 Task: Find connections with filter location Ezhou with filter topic #Socialmediawith filter profile language Potuguese with filter current company Climate Policy Initiative with filter school BV Raju Institute of Technology (BVRIT) with filter industry Technical and Vocational Training with filter service category Financial Planning with filter keywords title Hair Stylist
Action: Mouse moved to (540, 54)
Screenshot: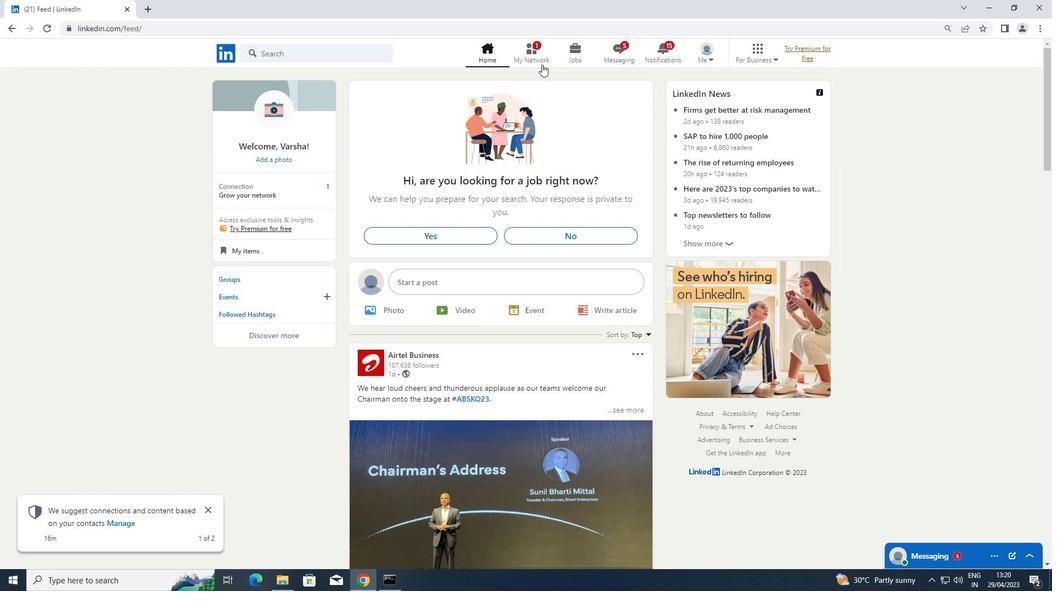 
Action: Mouse pressed left at (540, 54)
Screenshot: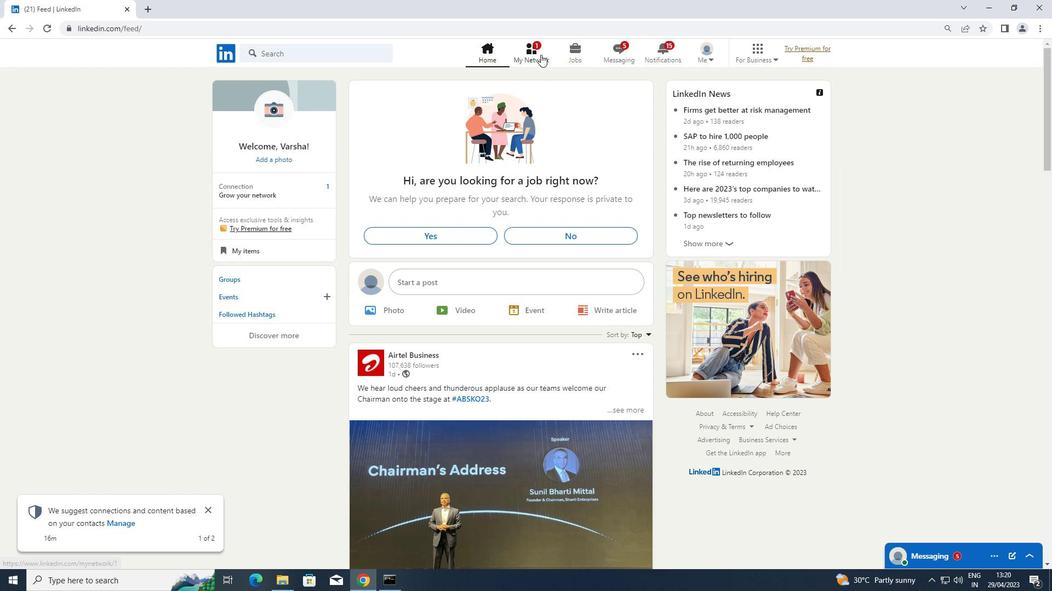 
Action: Mouse moved to (258, 106)
Screenshot: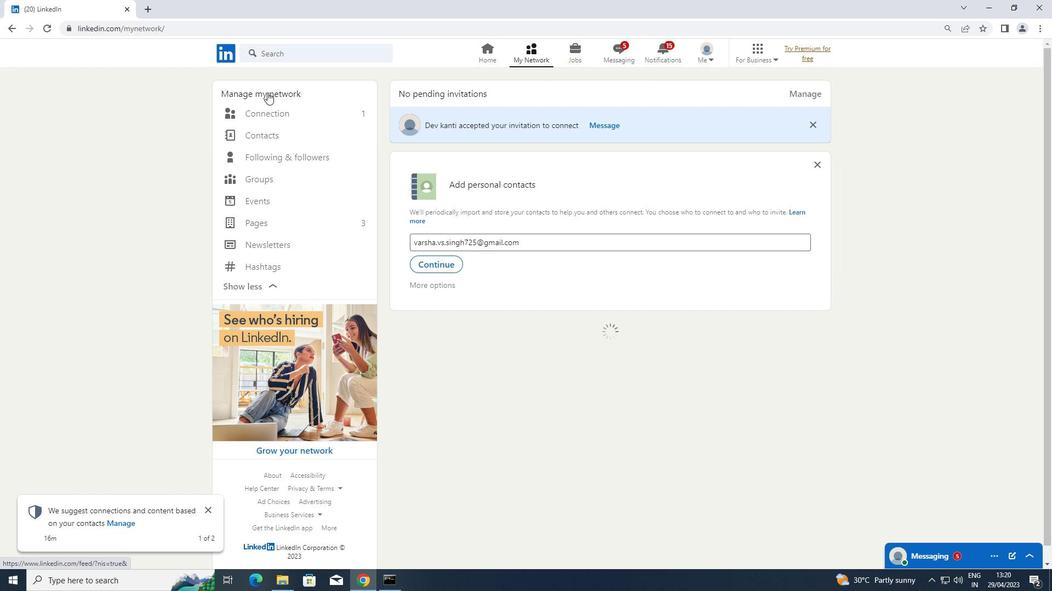 
Action: Mouse pressed left at (258, 106)
Screenshot: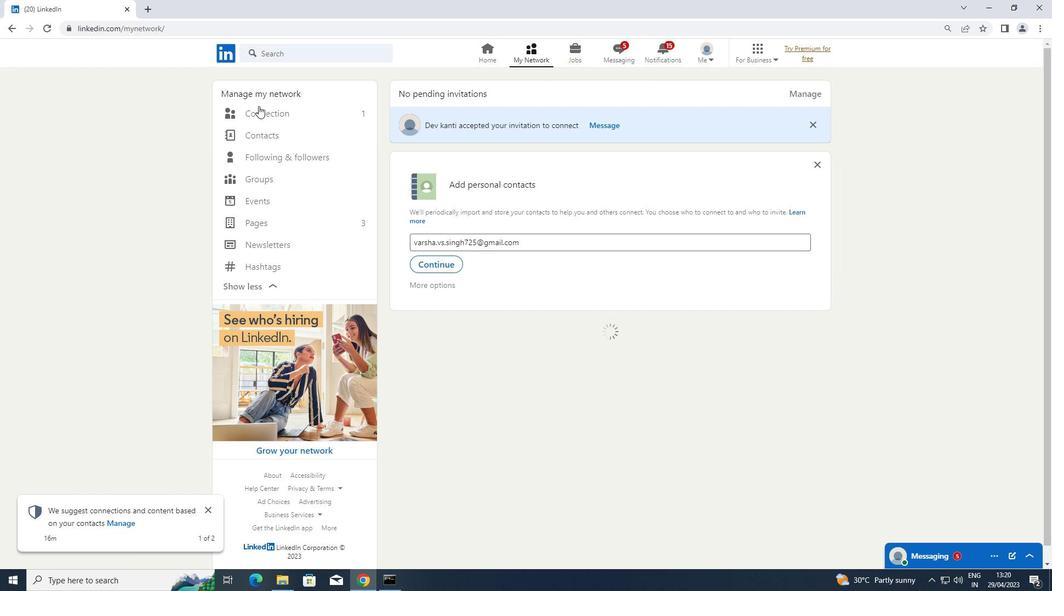 
Action: Mouse moved to (304, 105)
Screenshot: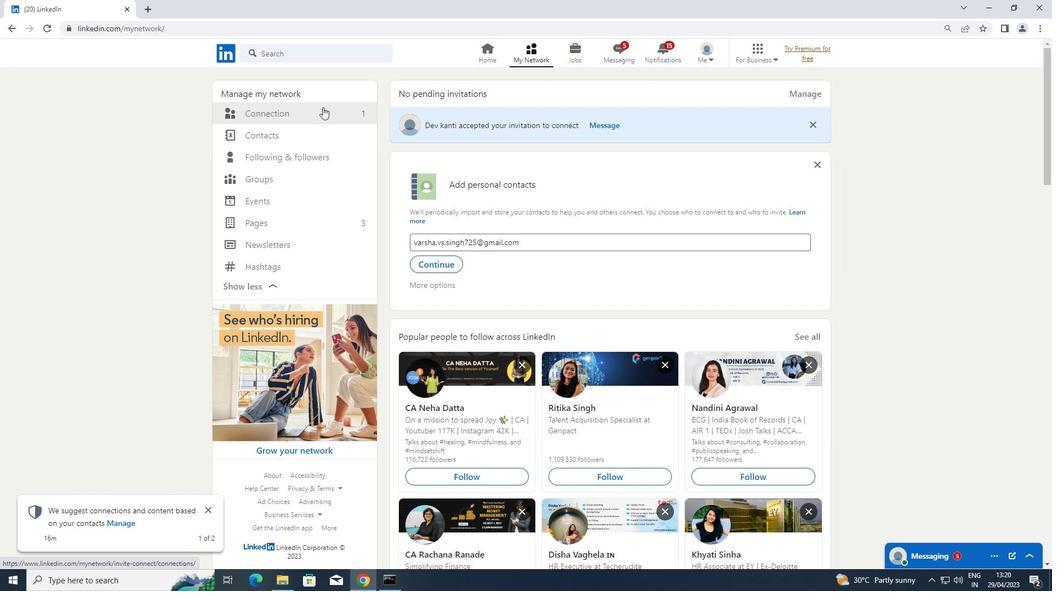 
Action: Mouse pressed left at (304, 105)
Screenshot: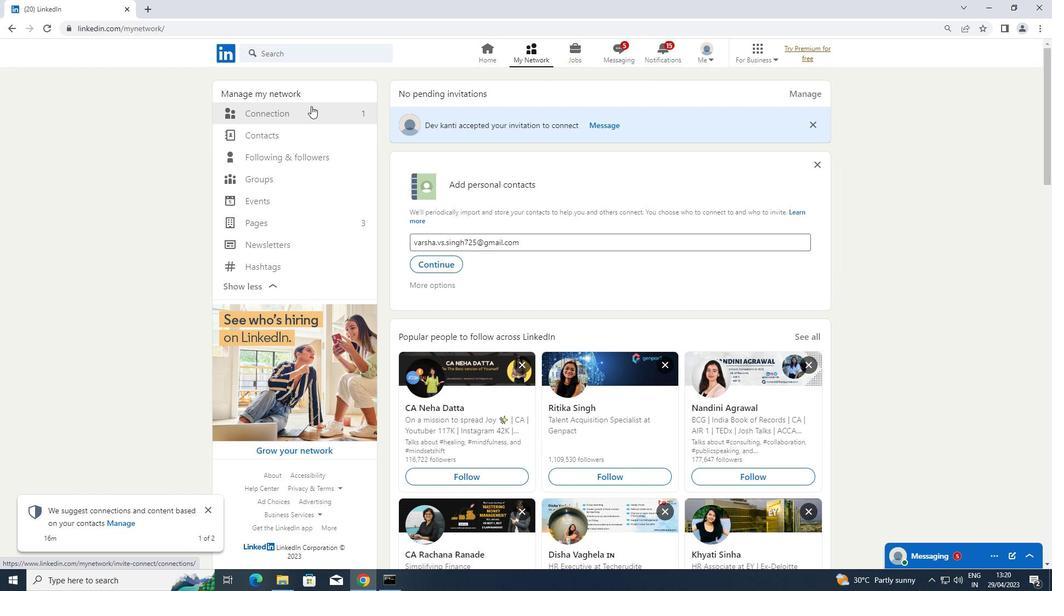 
Action: Mouse moved to (298, 115)
Screenshot: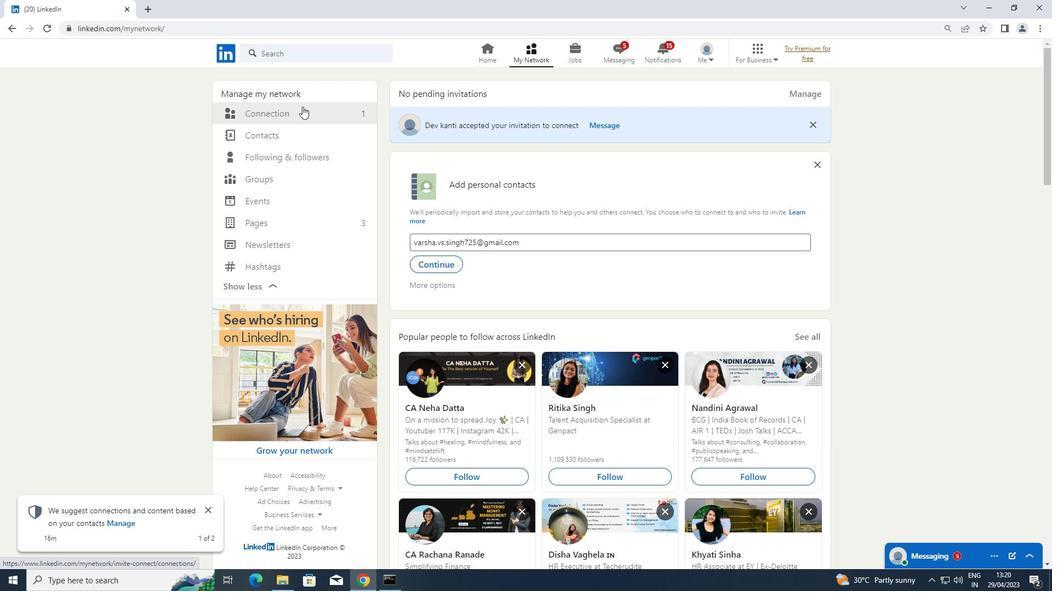 
Action: Mouse pressed left at (298, 115)
Screenshot: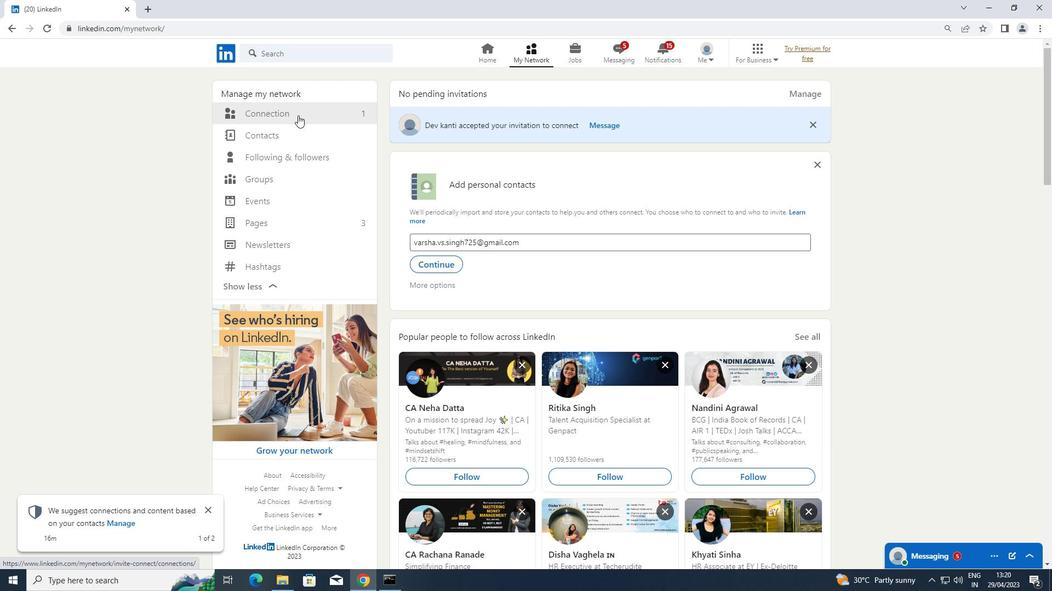 
Action: Mouse pressed left at (298, 115)
Screenshot: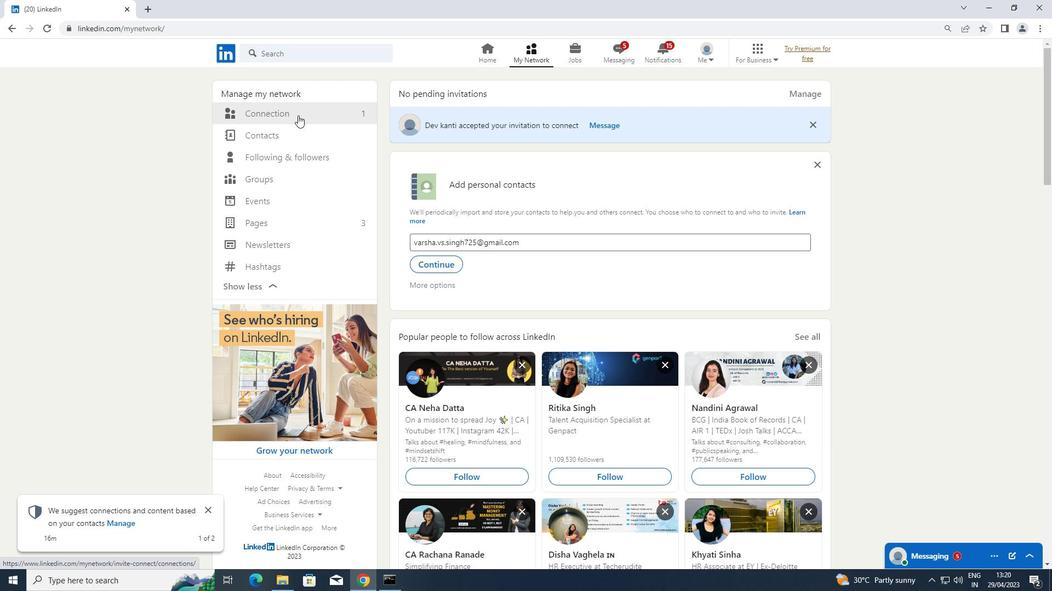 
Action: Mouse moved to (607, 116)
Screenshot: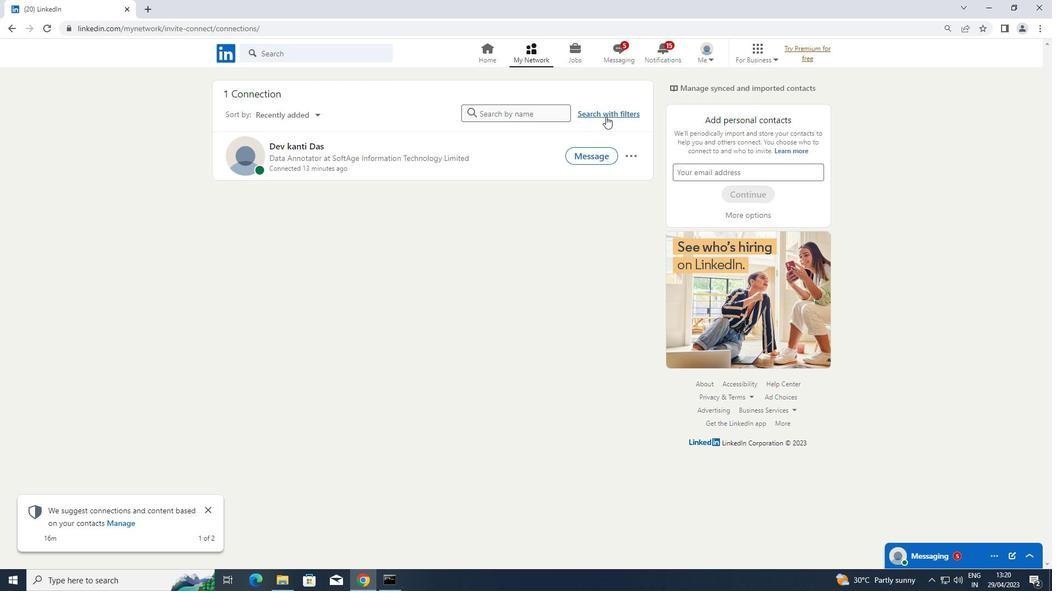 
Action: Mouse pressed left at (607, 116)
Screenshot: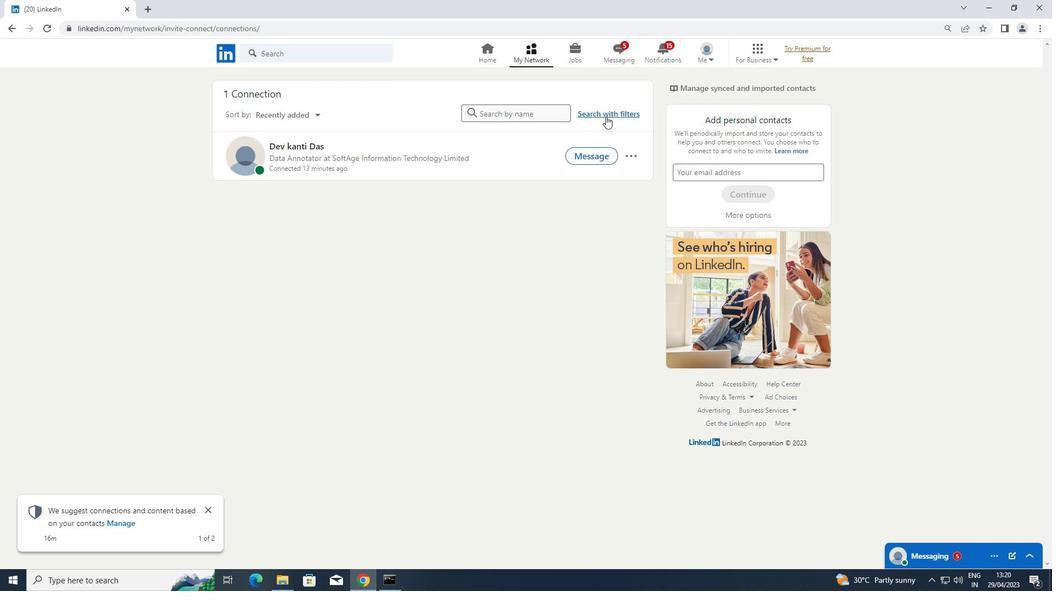 
Action: Mouse moved to (567, 88)
Screenshot: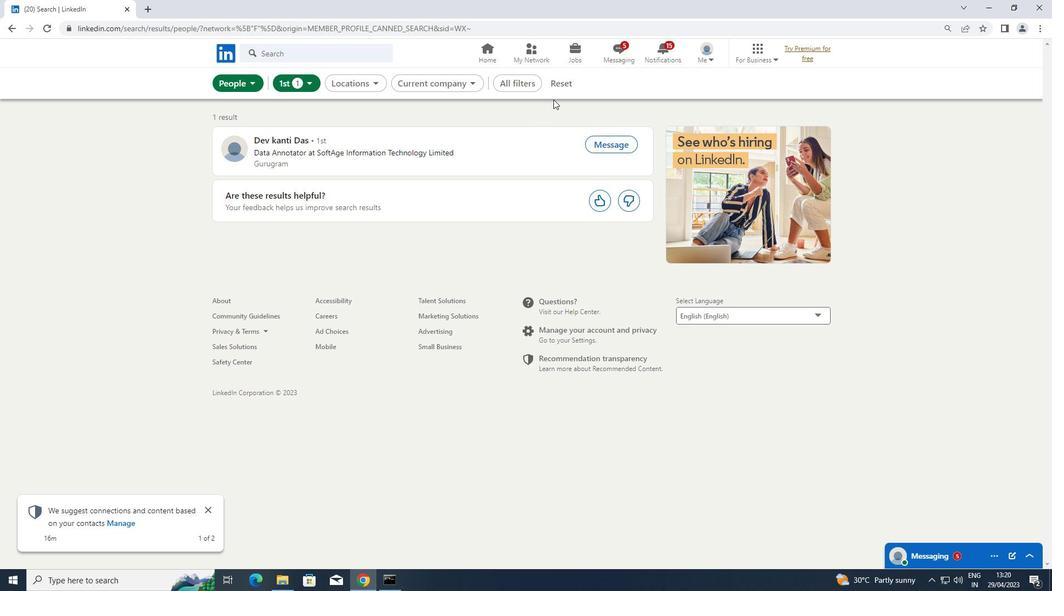 
Action: Mouse pressed left at (567, 88)
Screenshot: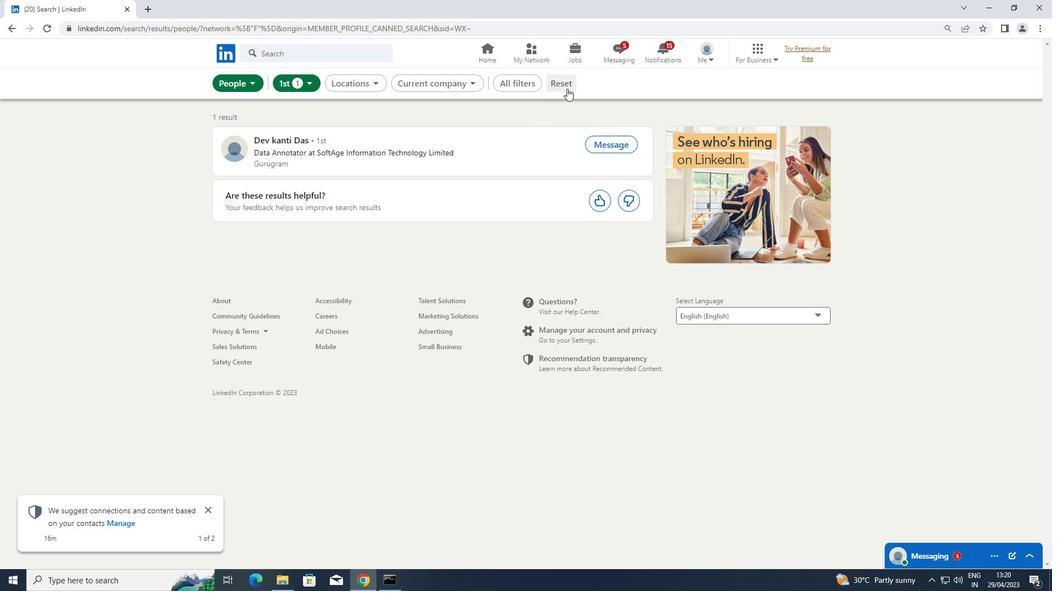 
Action: Mouse moved to (545, 79)
Screenshot: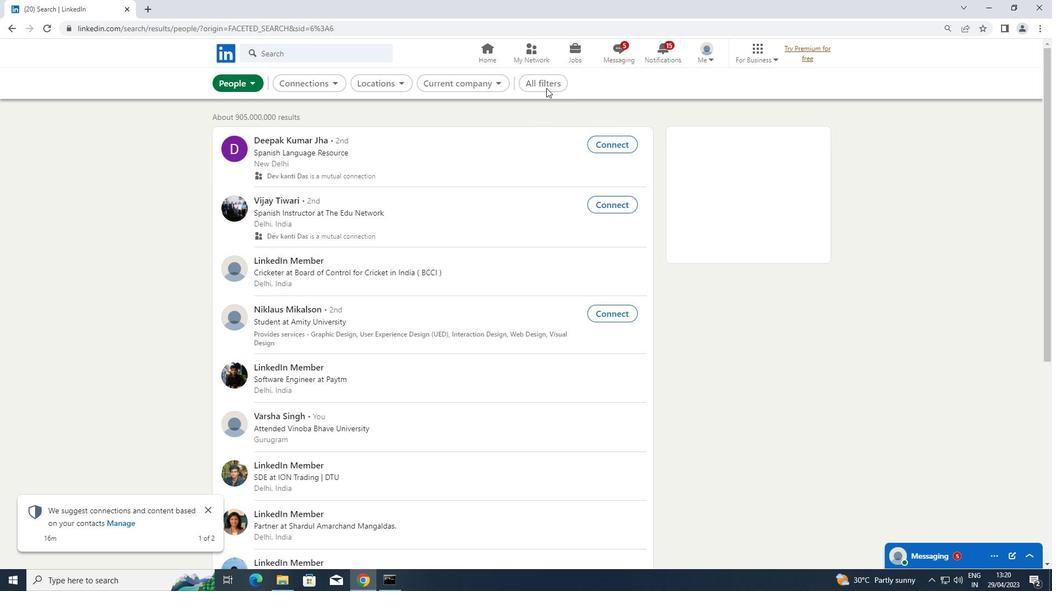 
Action: Mouse pressed left at (545, 79)
Screenshot: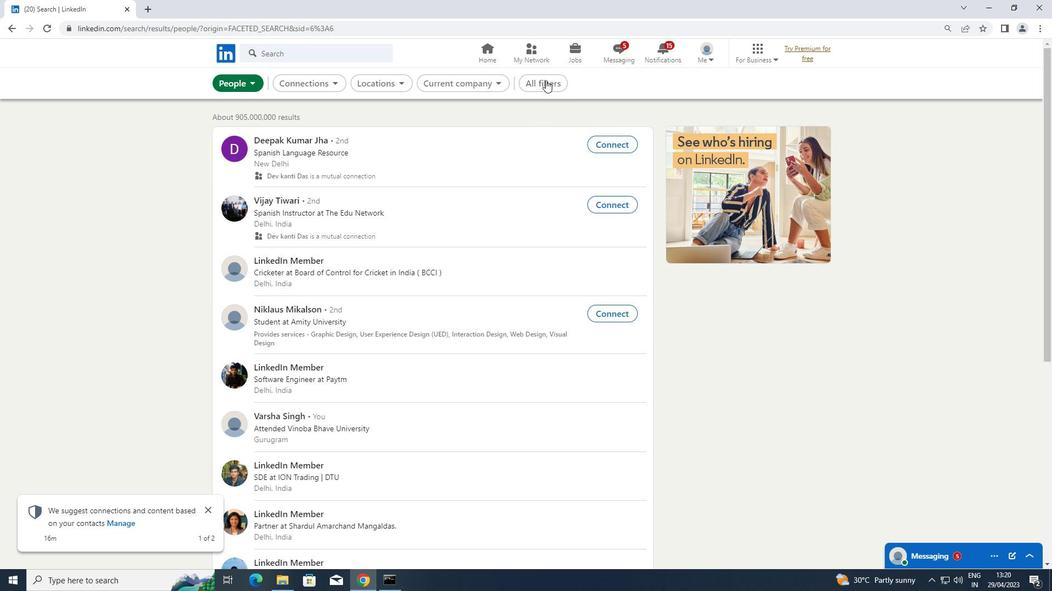 
Action: Mouse moved to (832, 275)
Screenshot: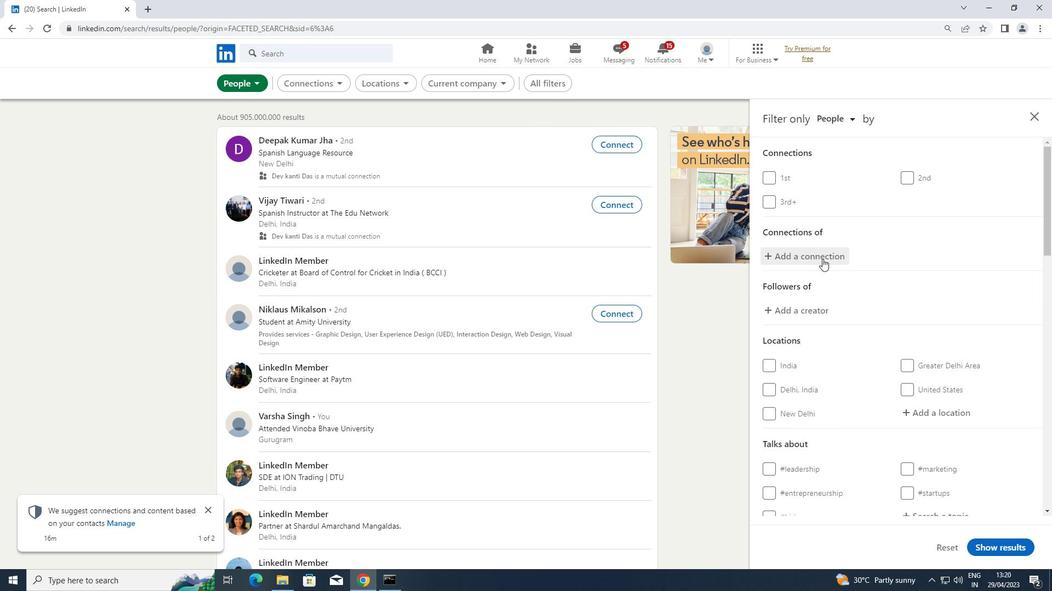 
Action: Mouse scrolled (832, 274) with delta (0, 0)
Screenshot: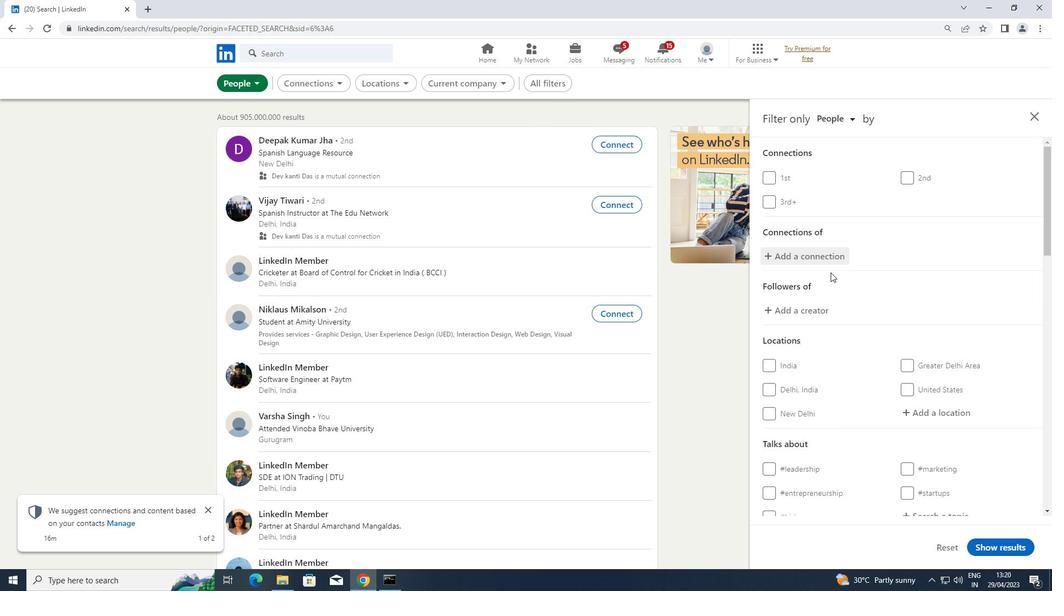 
Action: Mouse moved to (940, 355)
Screenshot: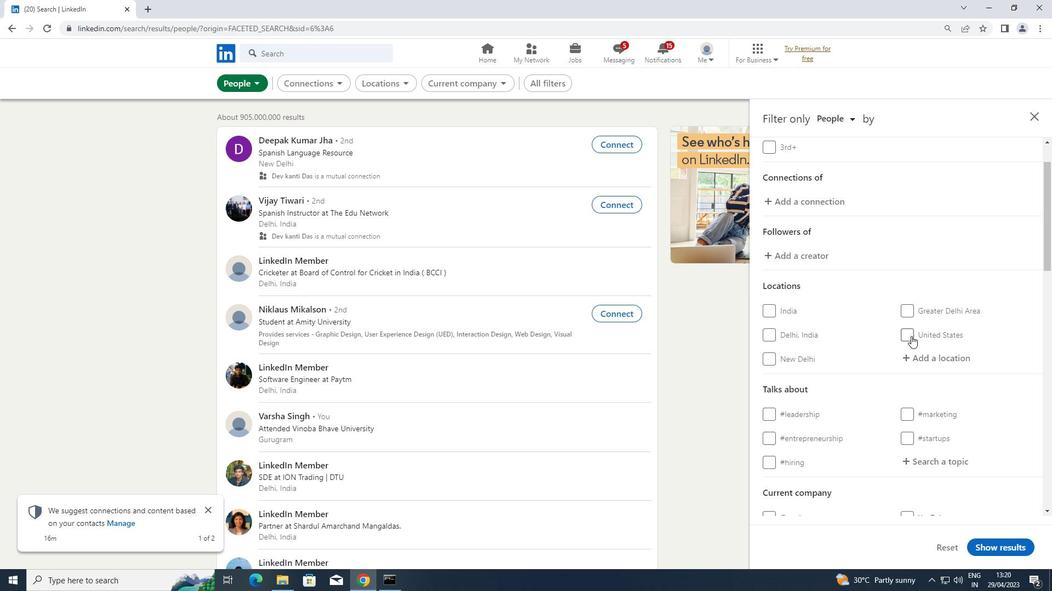 
Action: Mouse pressed left at (940, 355)
Screenshot: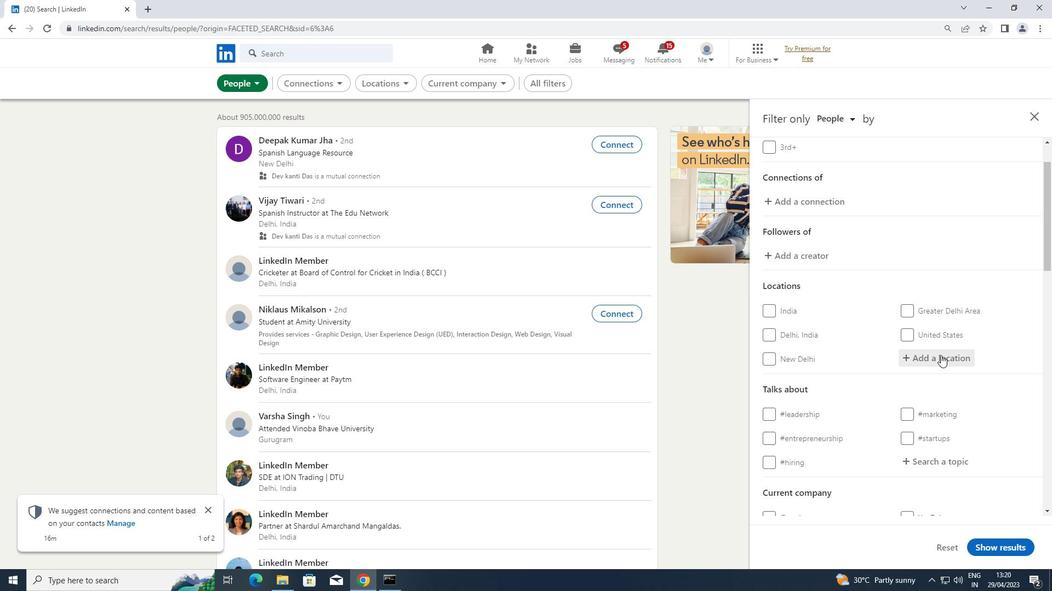 
Action: Key pressed <Key.shift>EZHOU
Screenshot: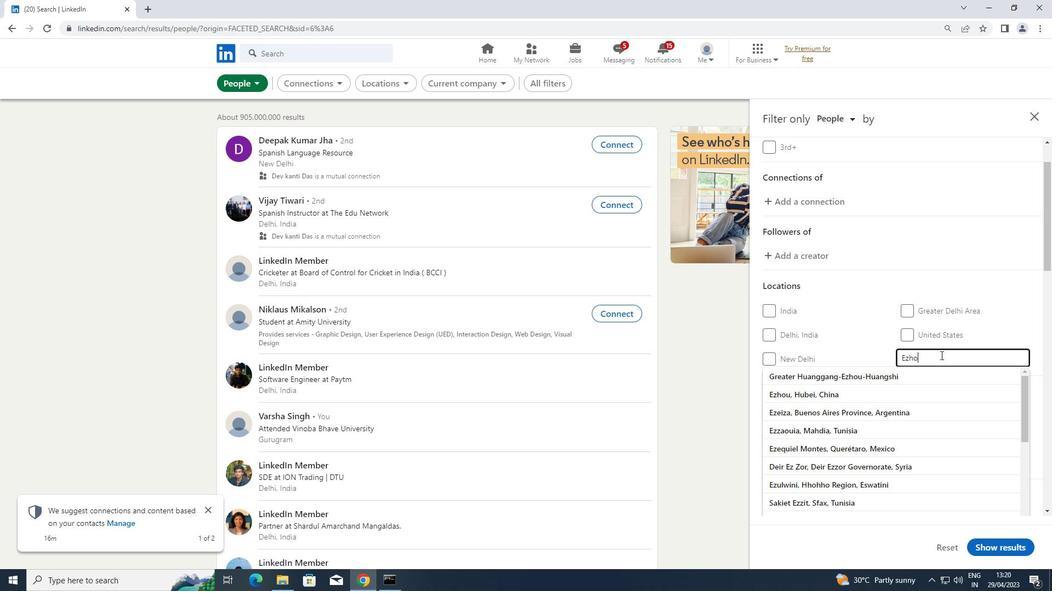 
Action: Mouse moved to (870, 376)
Screenshot: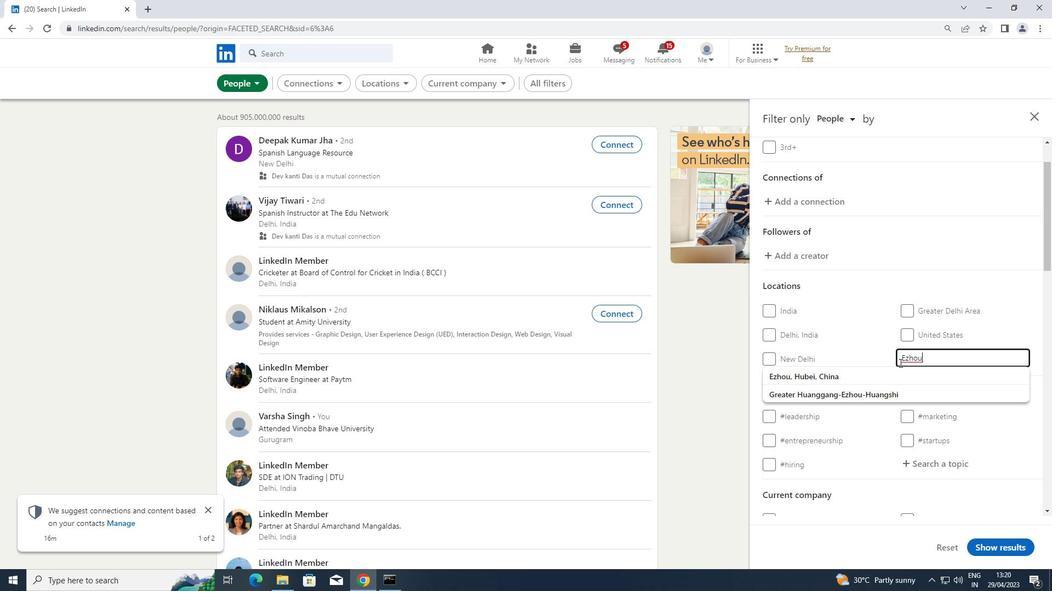 
Action: Mouse scrolled (870, 375) with delta (0, 0)
Screenshot: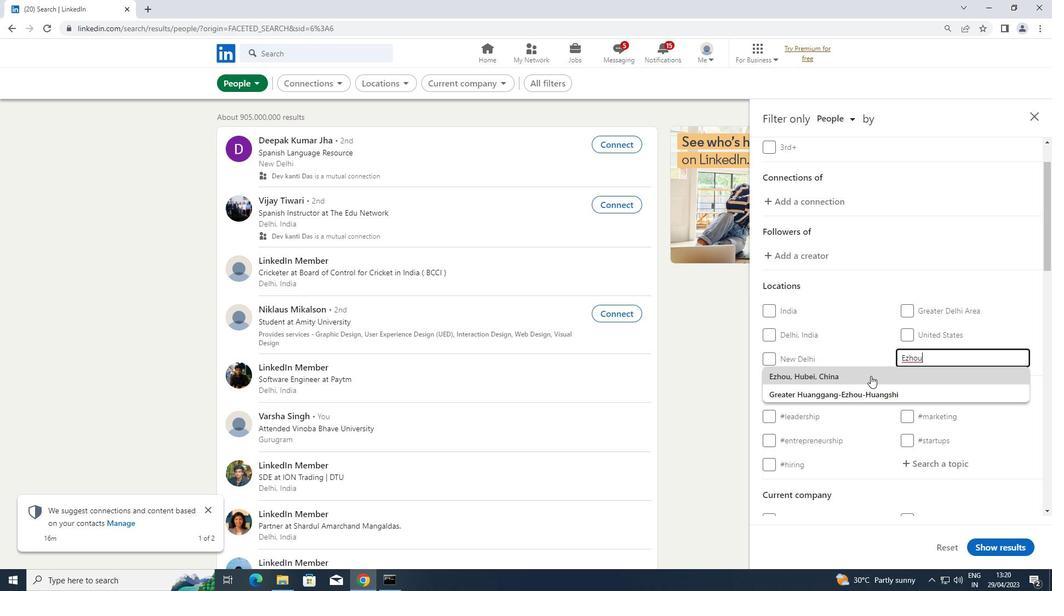 
Action: Mouse scrolled (870, 375) with delta (0, 0)
Screenshot: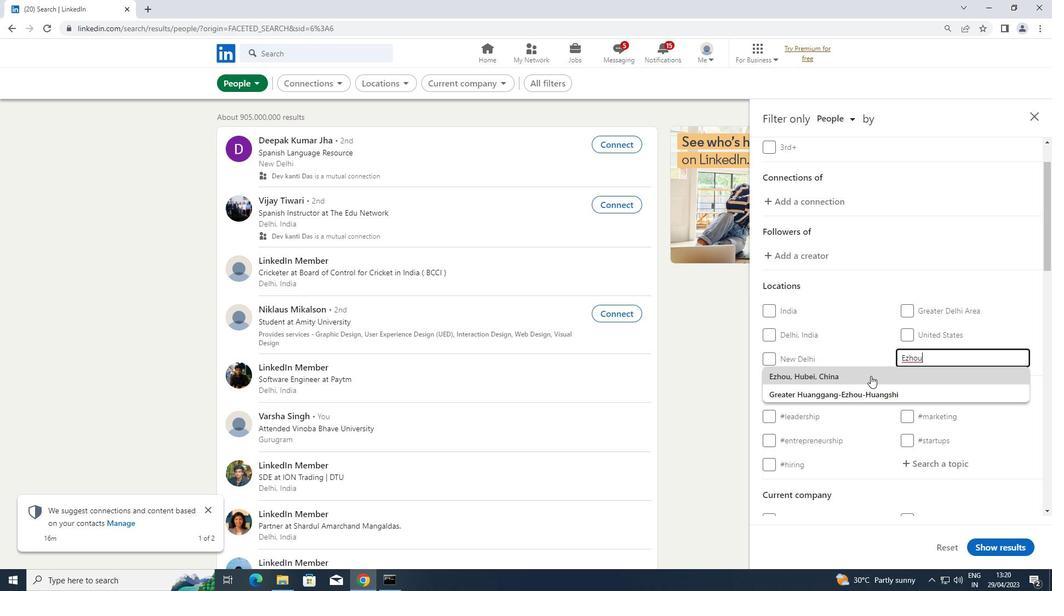 
Action: Mouse scrolled (870, 375) with delta (0, 0)
Screenshot: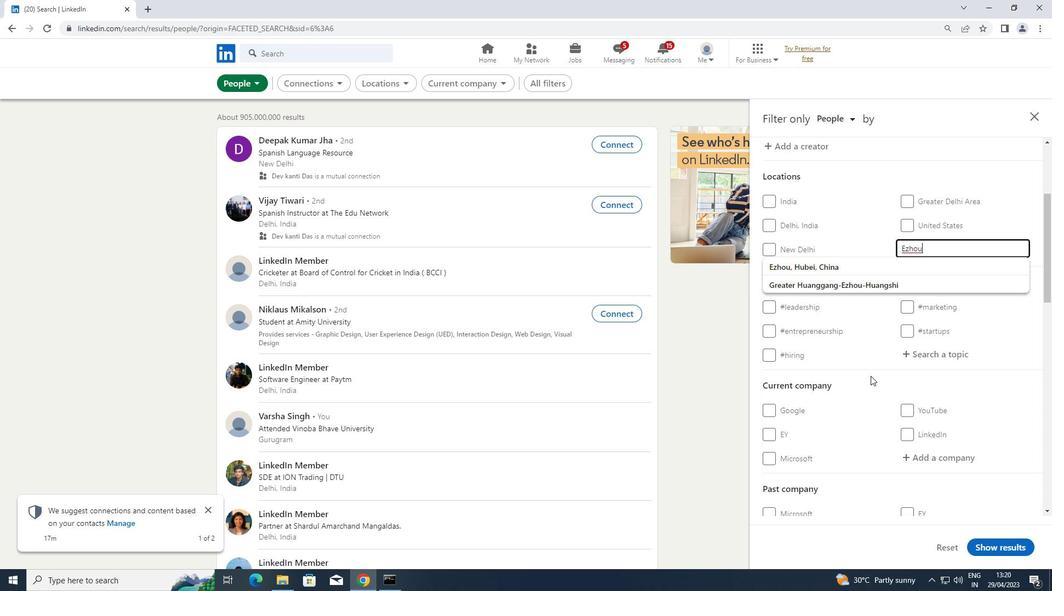 
Action: Mouse moved to (935, 298)
Screenshot: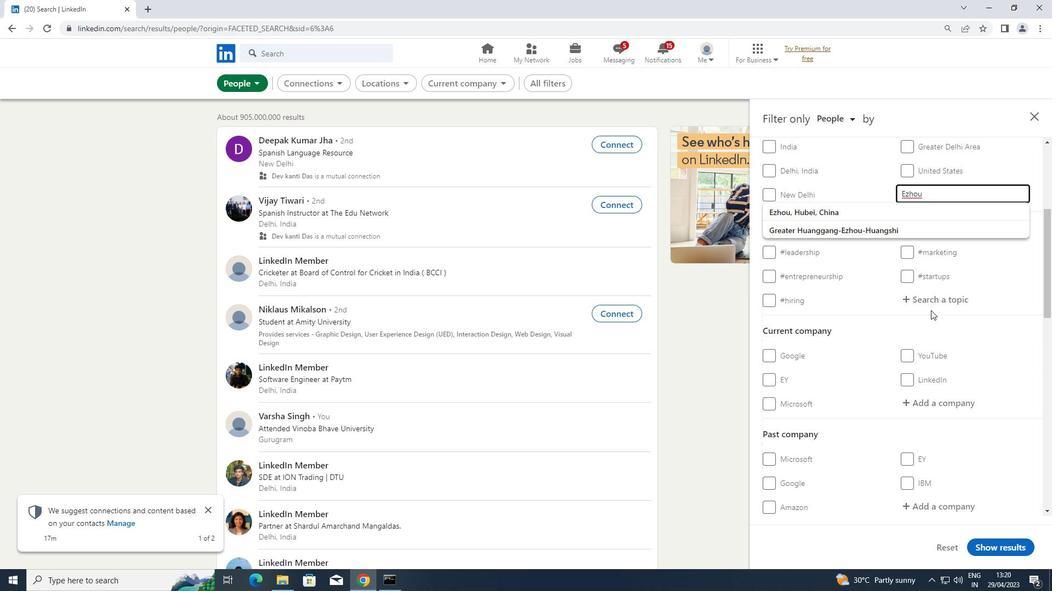 
Action: Mouse pressed left at (935, 298)
Screenshot: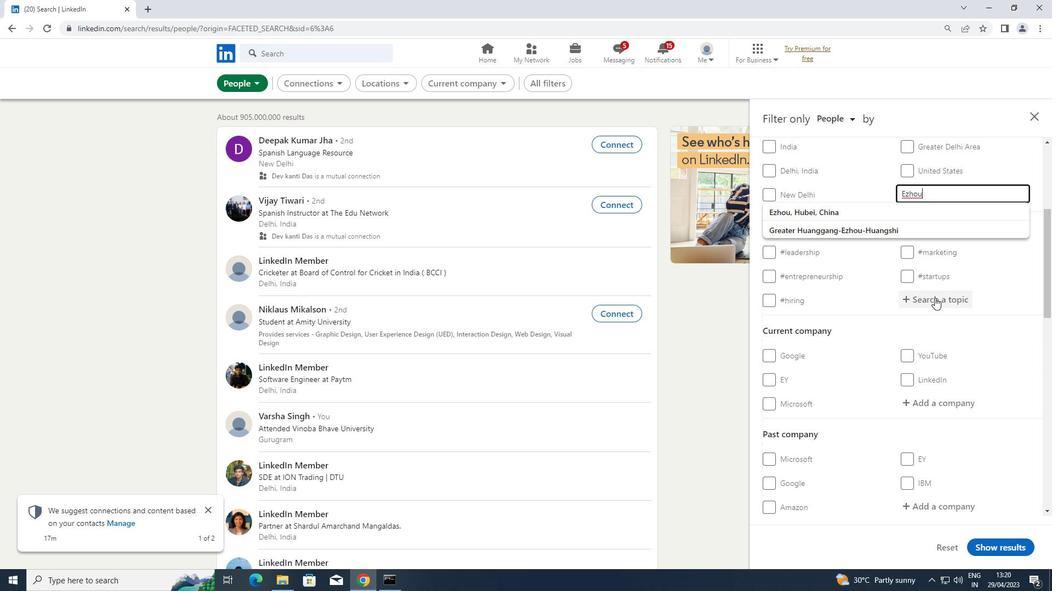 
Action: Key pressed <Key.shift>#<Key.shift>SOCIALMEDIA
Screenshot: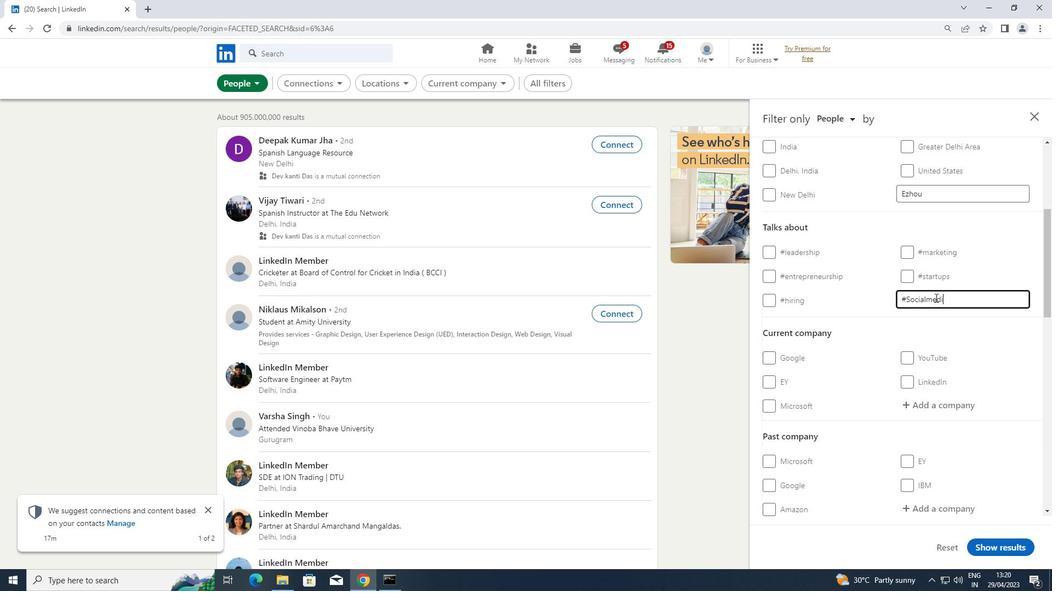 
Action: Mouse moved to (860, 334)
Screenshot: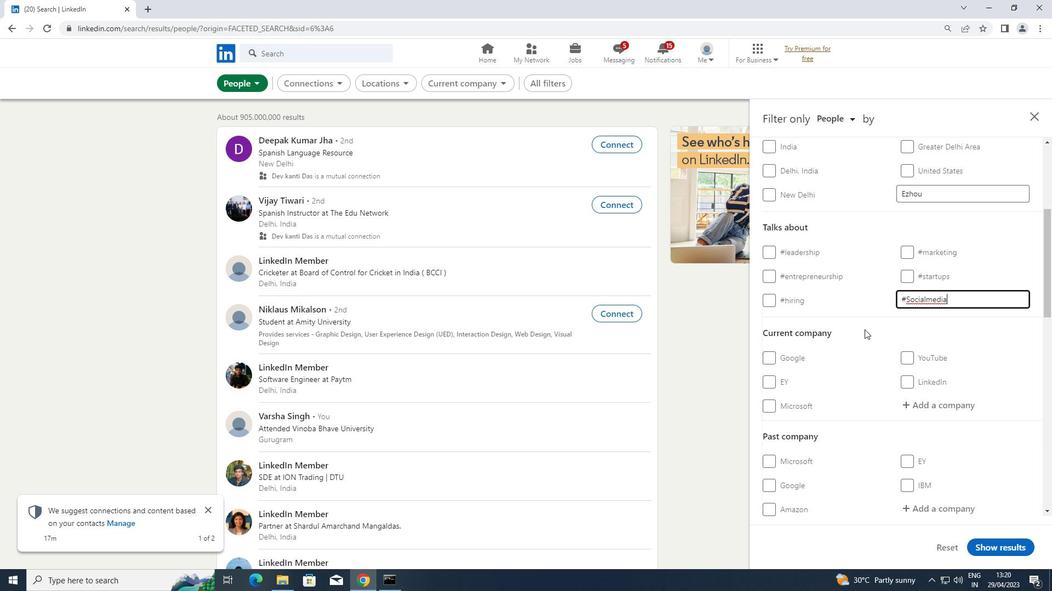 
Action: Mouse scrolled (860, 333) with delta (0, 0)
Screenshot: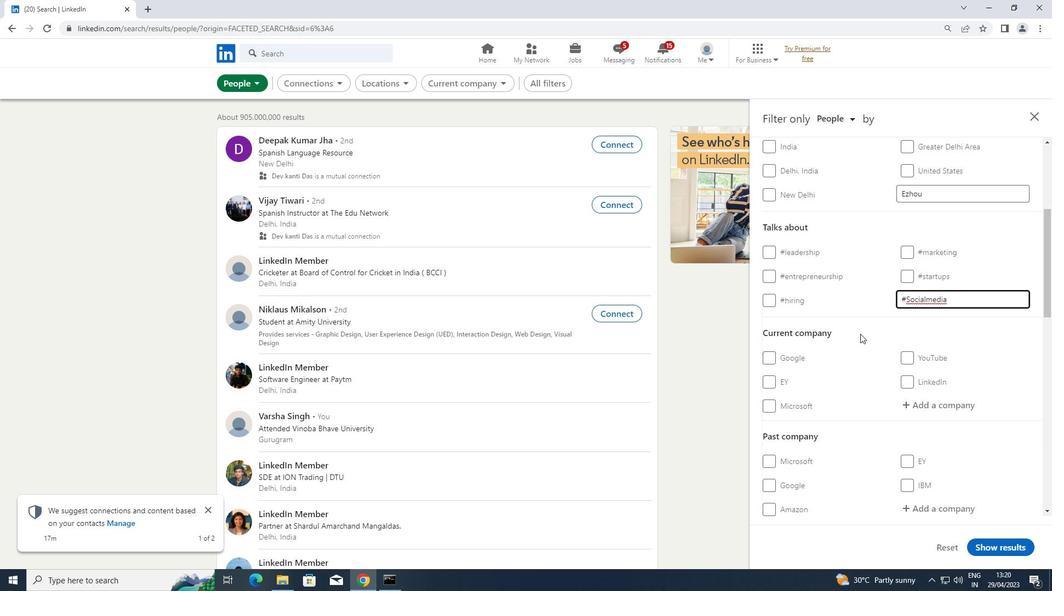 
Action: Mouse scrolled (860, 333) with delta (0, 0)
Screenshot: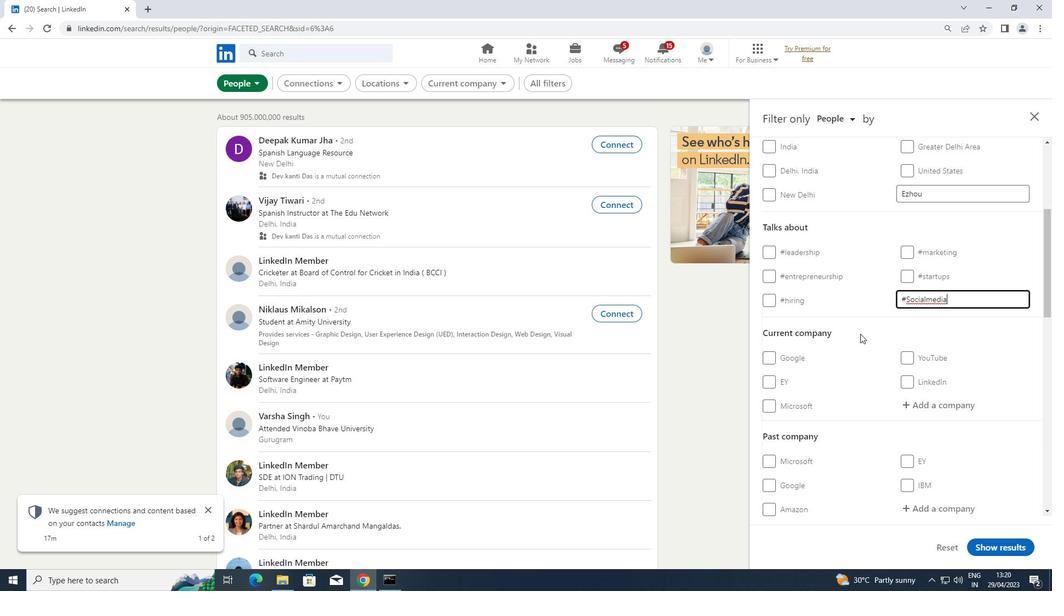 
Action: Mouse scrolled (860, 333) with delta (0, 0)
Screenshot: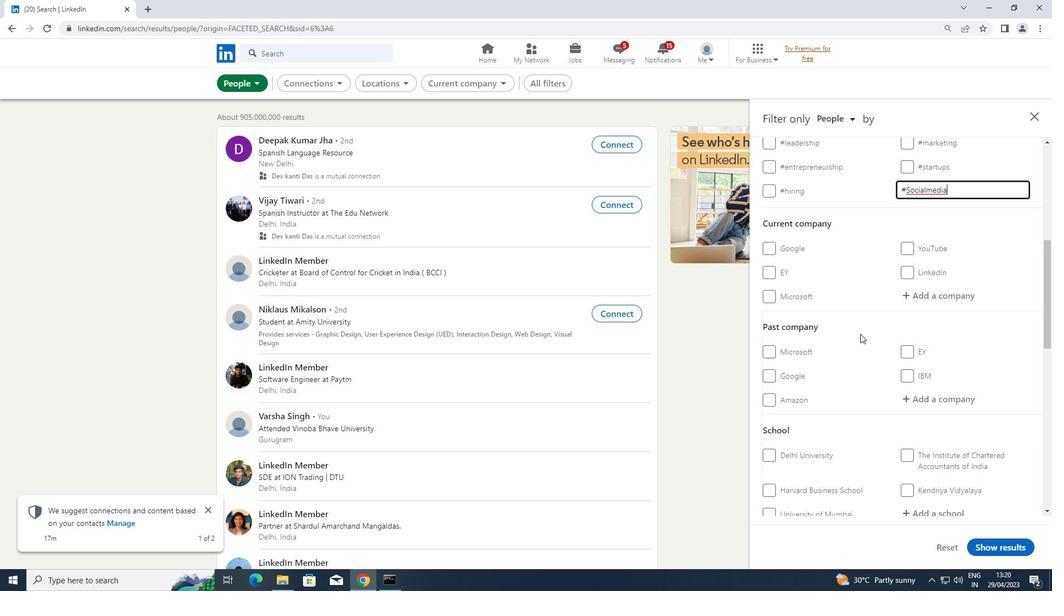 
Action: Mouse scrolled (860, 333) with delta (0, 0)
Screenshot: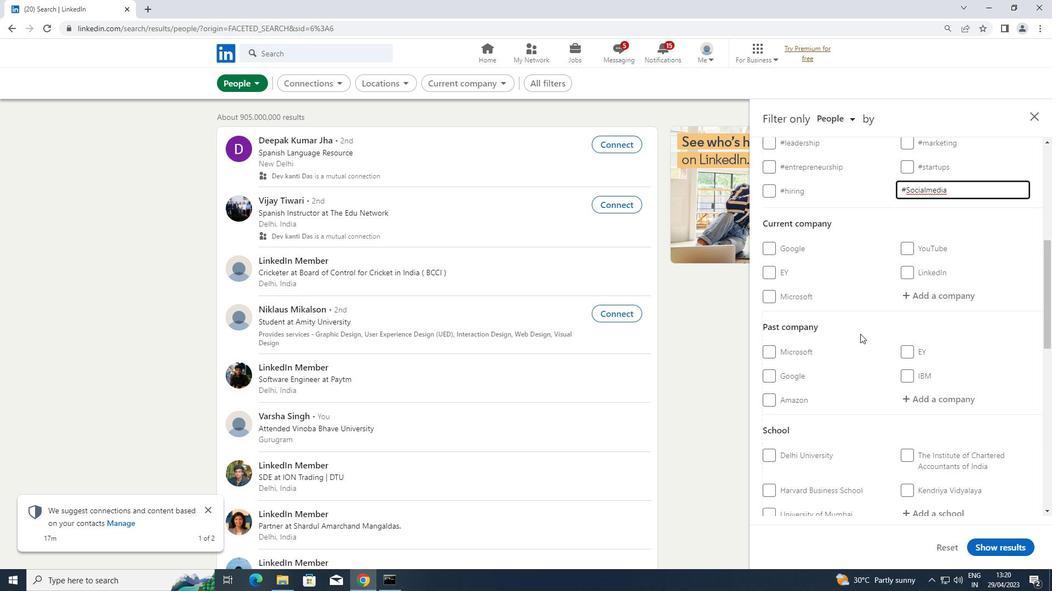 
Action: Mouse scrolled (860, 333) with delta (0, 0)
Screenshot: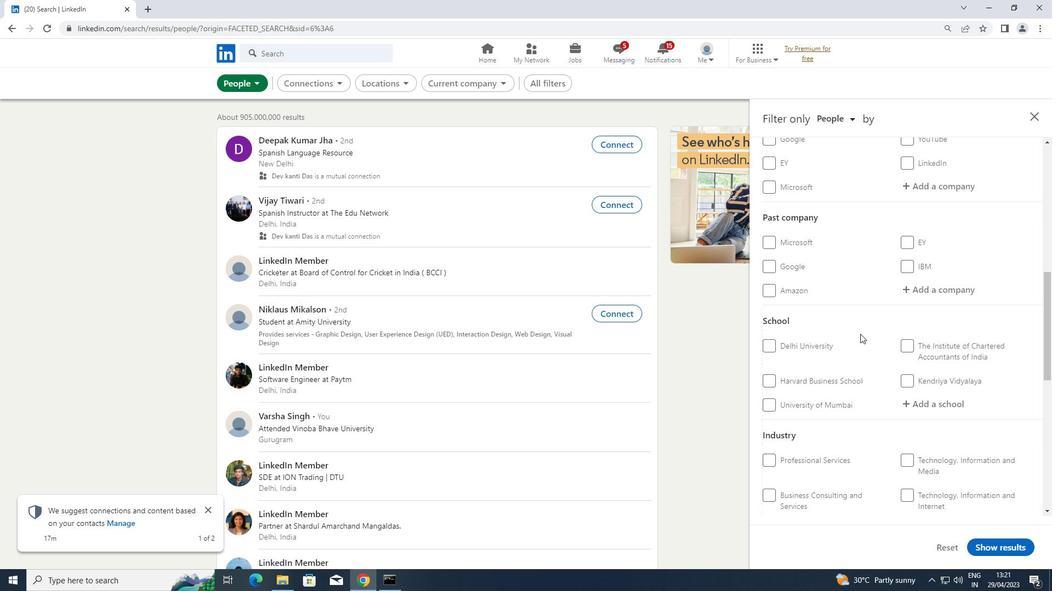
Action: Mouse scrolled (860, 333) with delta (0, 0)
Screenshot: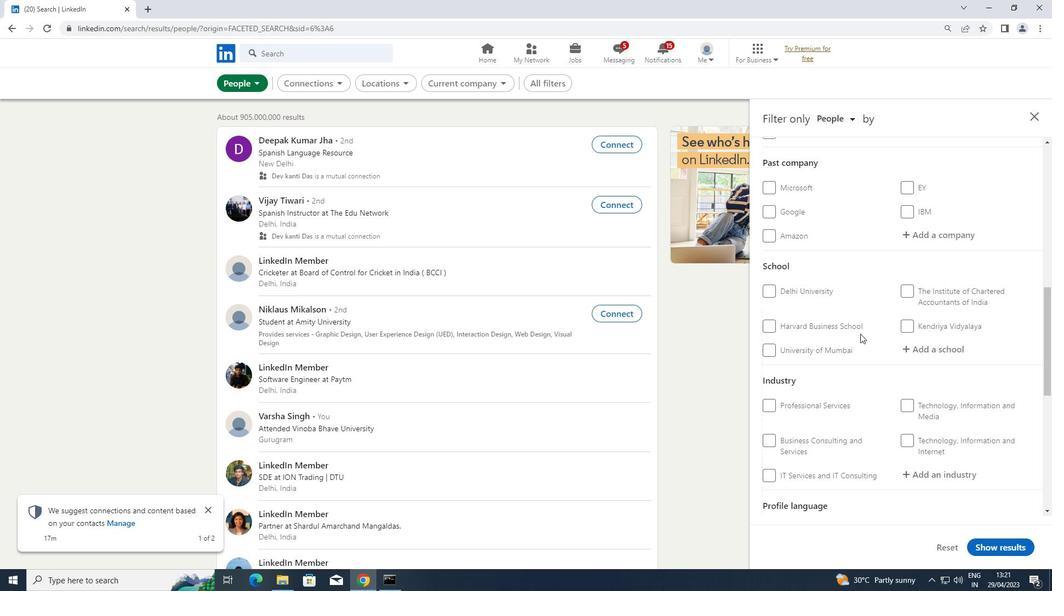
Action: Mouse scrolled (860, 333) with delta (0, 0)
Screenshot: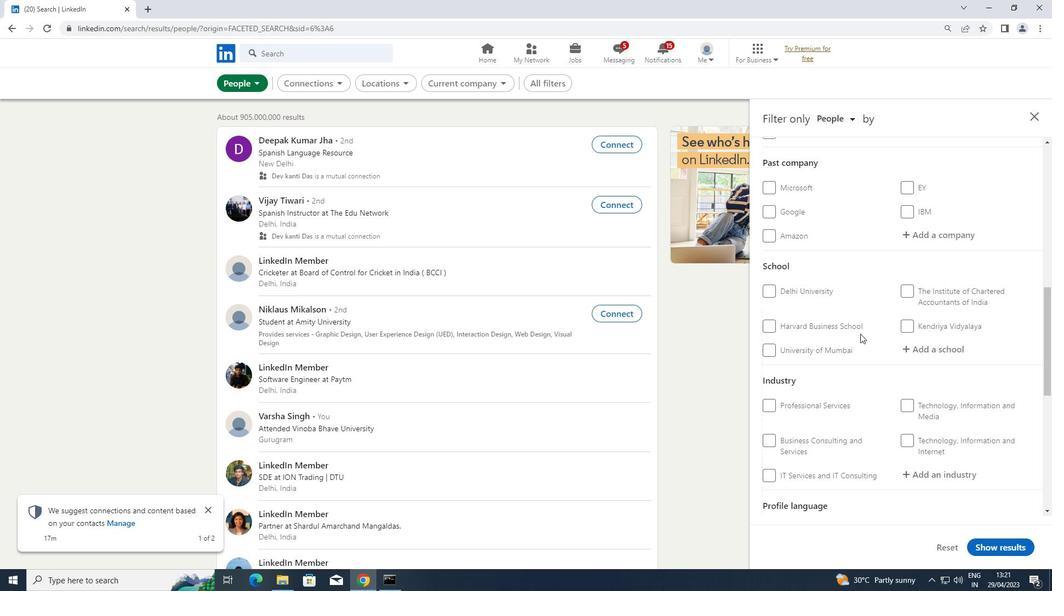 
Action: Mouse scrolled (860, 333) with delta (0, 0)
Screenshot: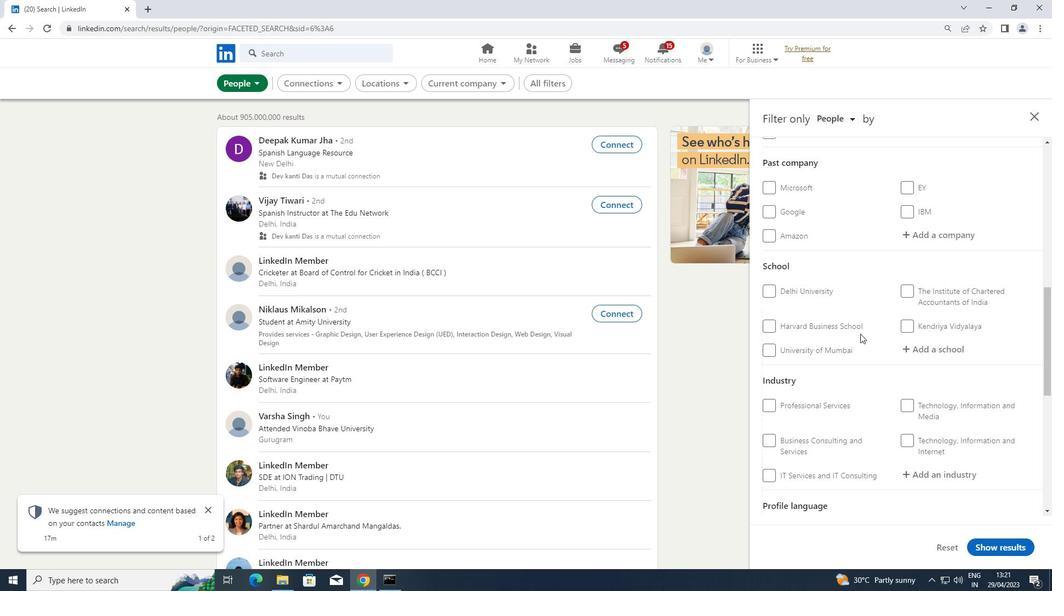 
Action: Mouse moved to (911, 394)
Screenshot: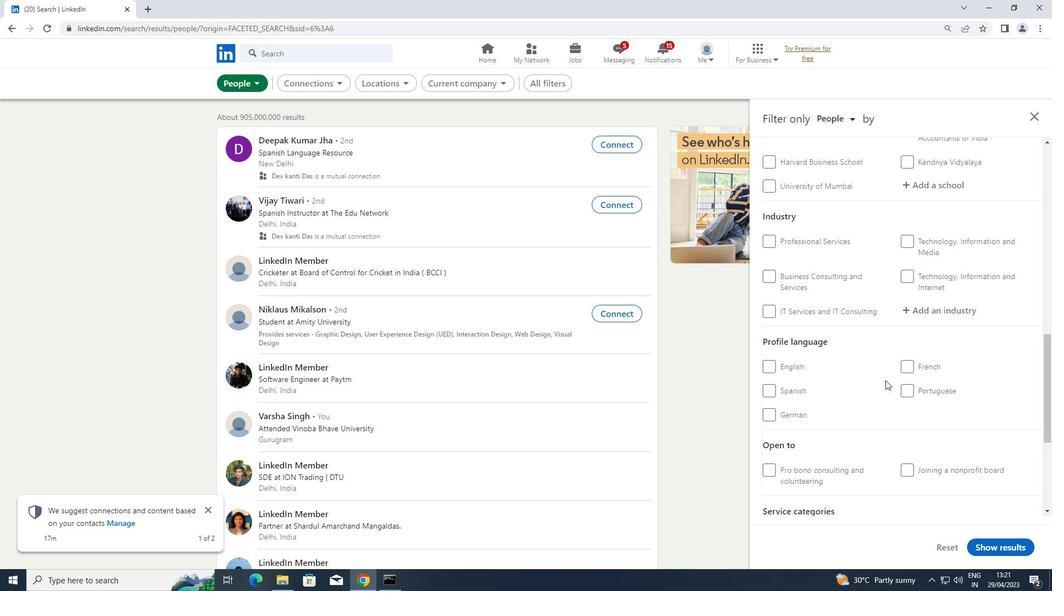 
Action: Mouse pressed left at (911, 394)
Screenshot: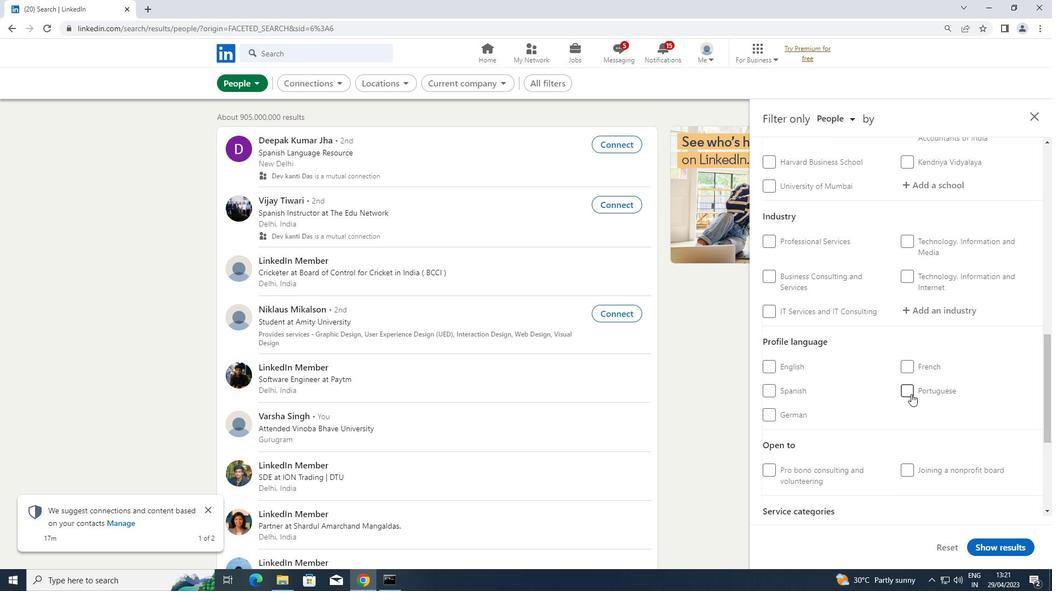 
Action: Mouse moved to (906, 392)
Screenshot: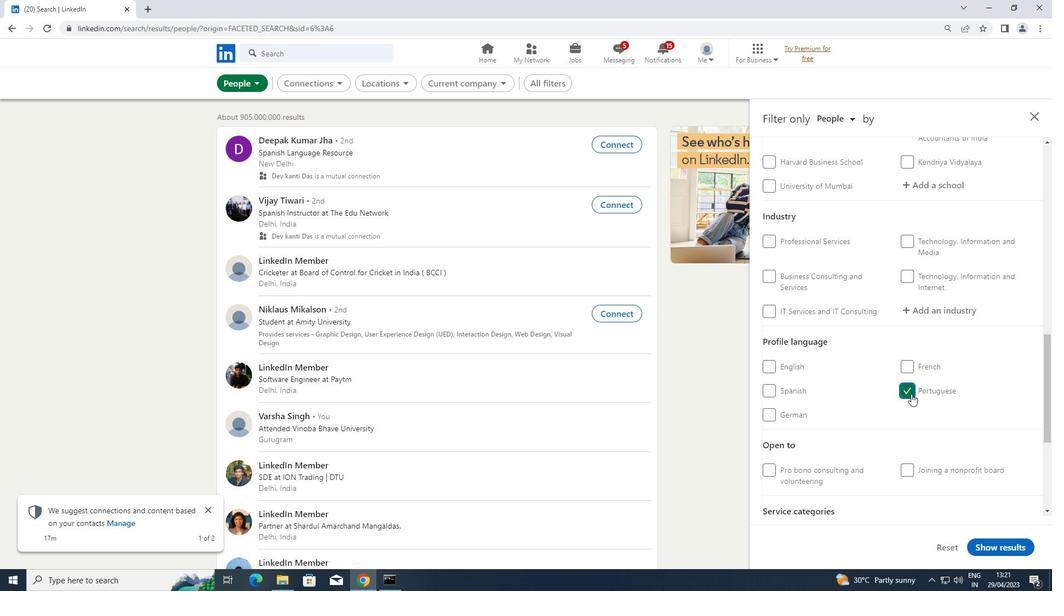 
Action: Mouse scrolled (906, 392) with delta (0, 0)
Screenshot: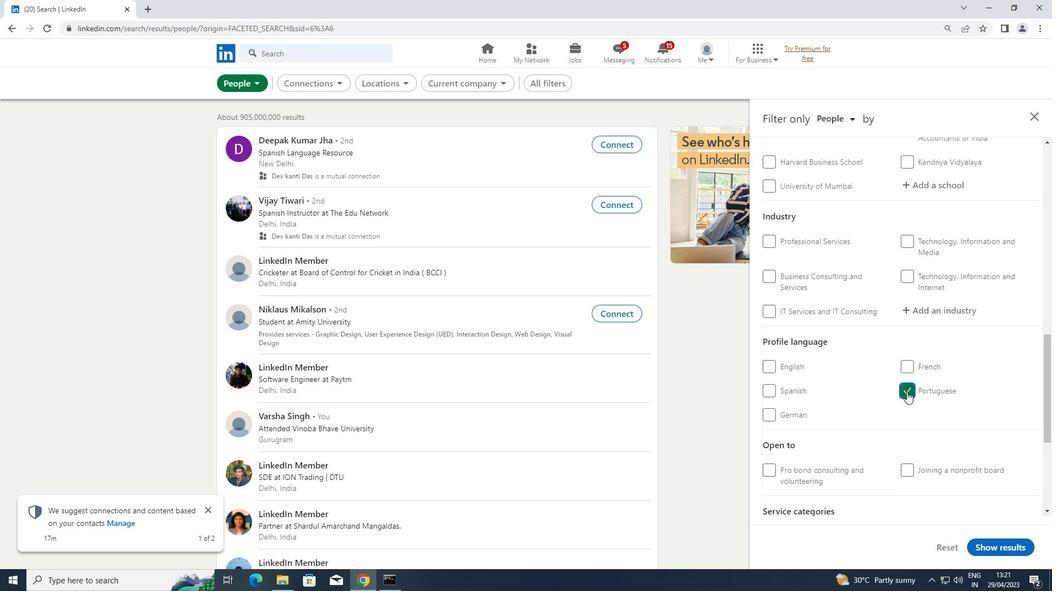 
Action: Mouse scrolled (906, 392) with delta (0, 0)
Screenshot: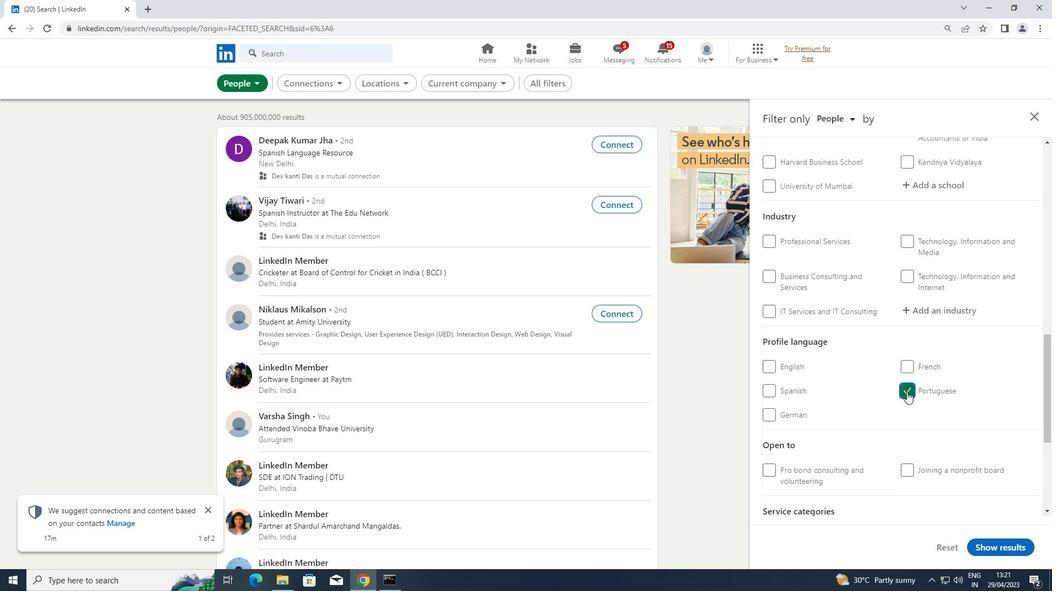 
Action: Mouse scrolled (906, 392) with delta (0, 0)
Screenshot: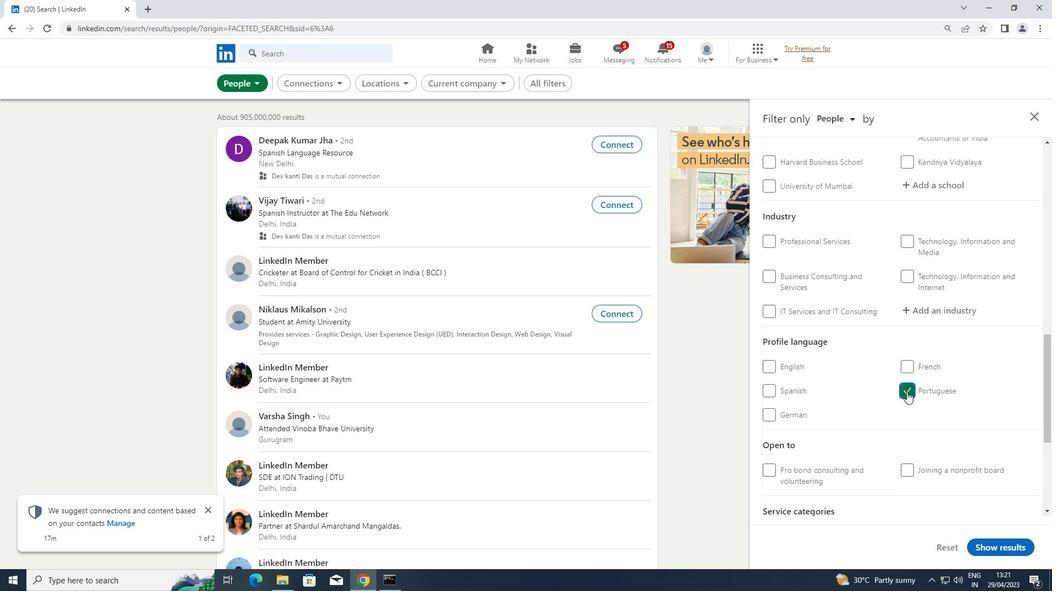 
Action: Mouse scrolled (906, 392) with delta (0, 0)
Screenshot: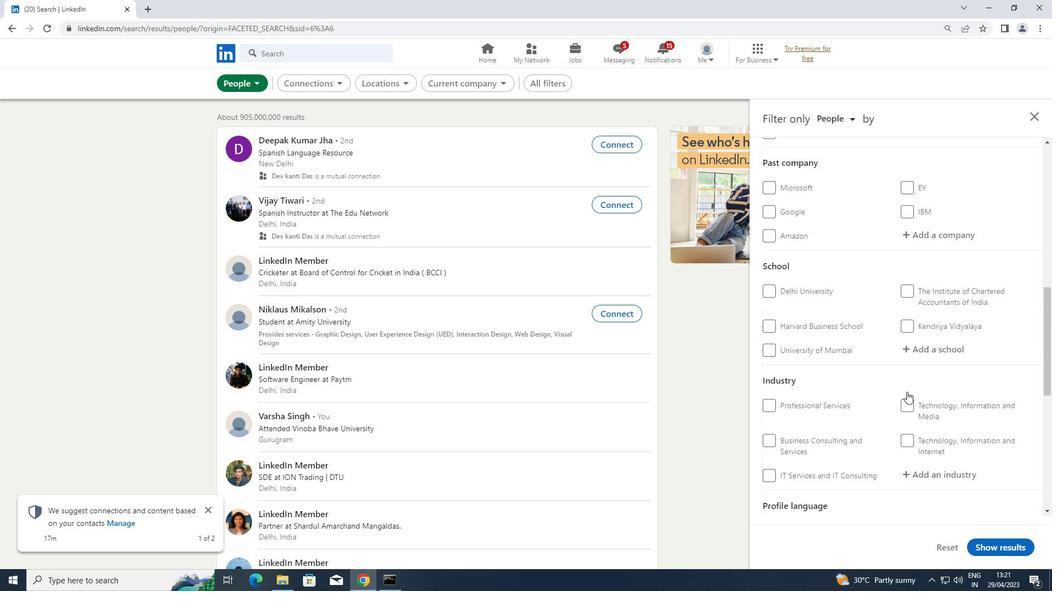 
Action: Mouse scrolled (906, 392) with delta (0, 0)
Screenshot: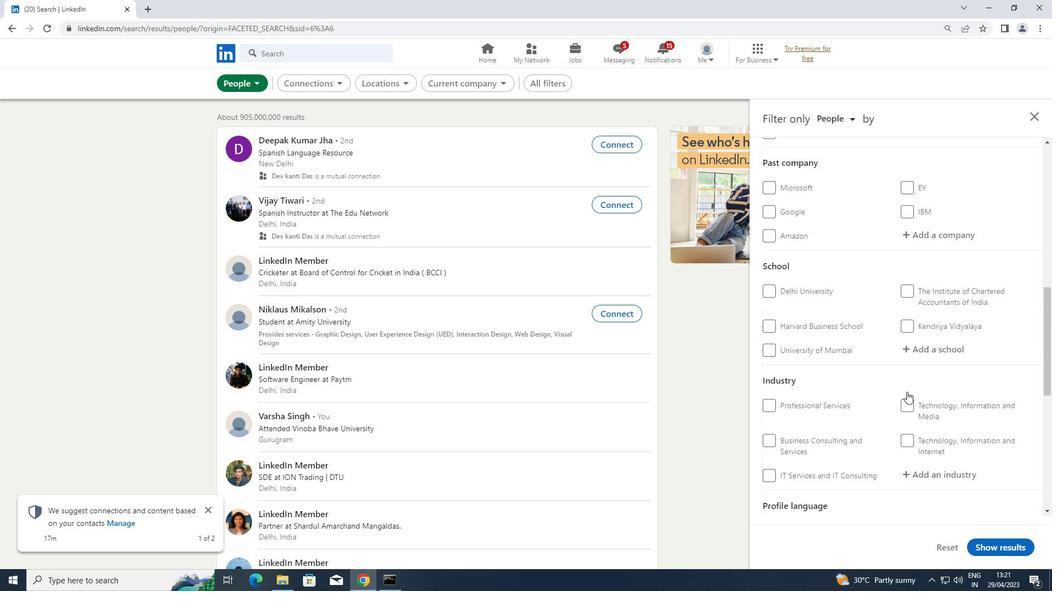 
Action: Mouse scrolled (906, 392) with delta (0, 0)
Screenshot: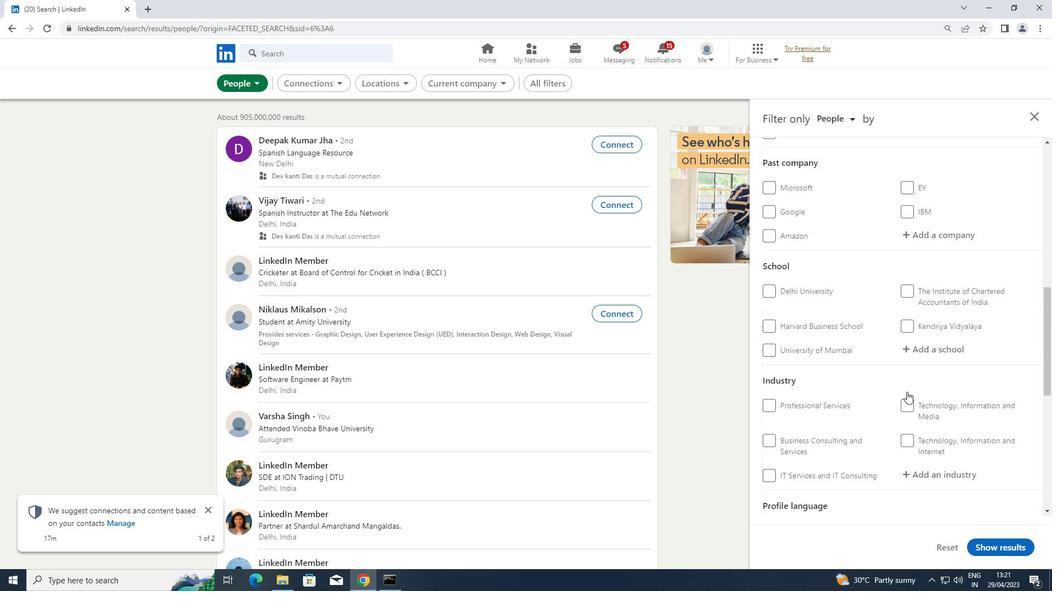 
Action: Mouse scrolled (906, 392) with delta (0, 0)
Screenshot: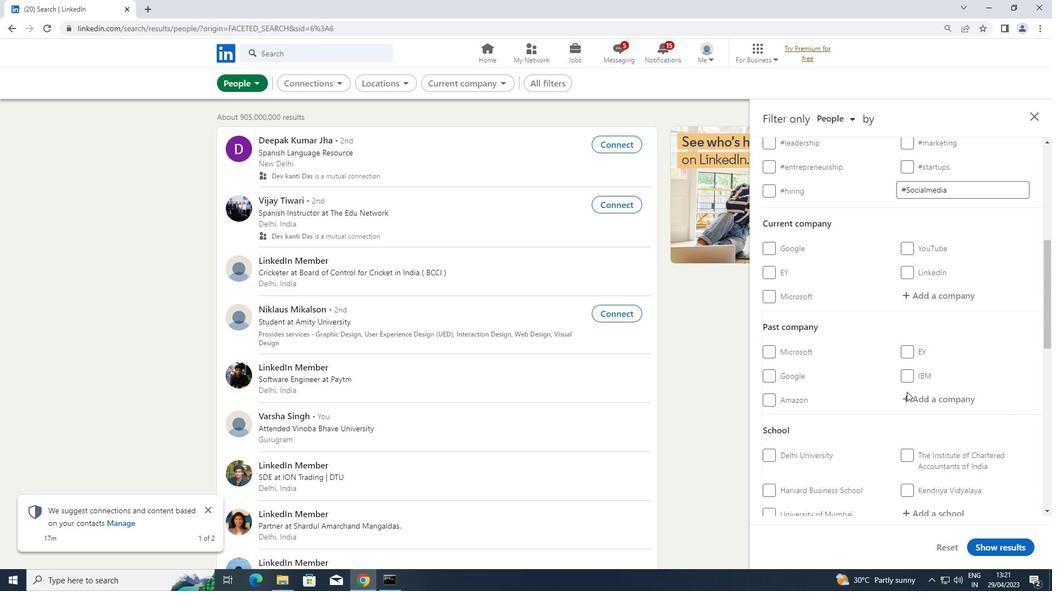 
Action: Mouse scrolled (906, 392) with delta (0, 0)
Screenshot: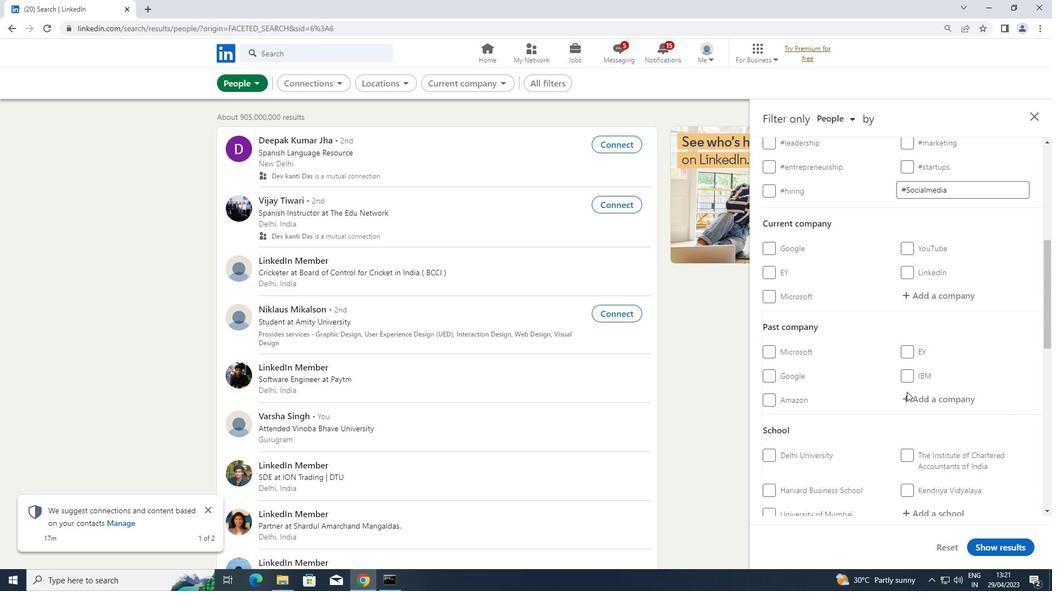 
Action: Mouse scrolled (906, 392) with delta (0, 0)
Screenshot: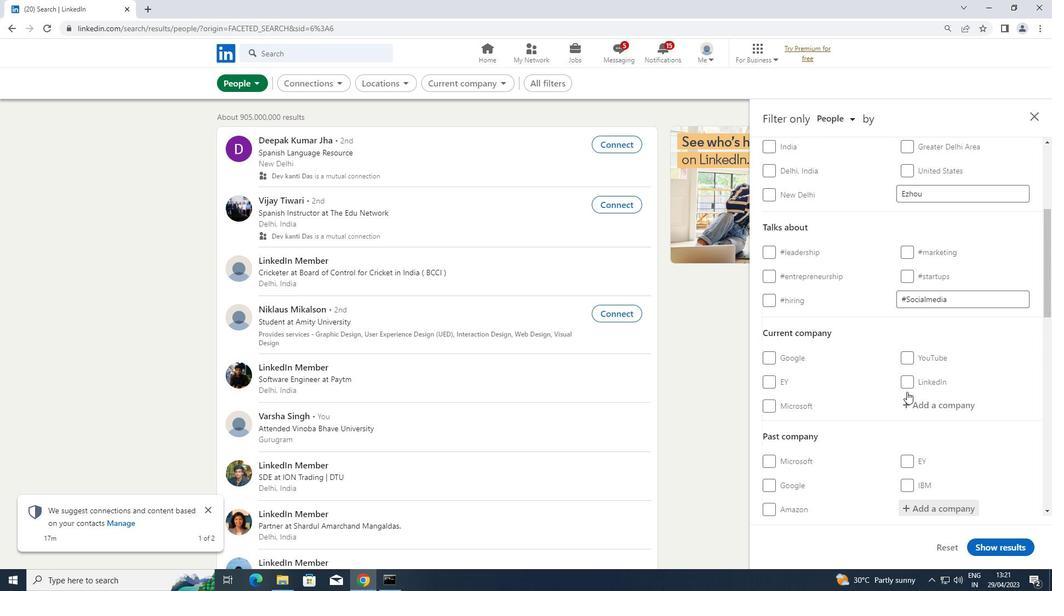 
Action: Mouse moved to (940, 456)
Screenshot: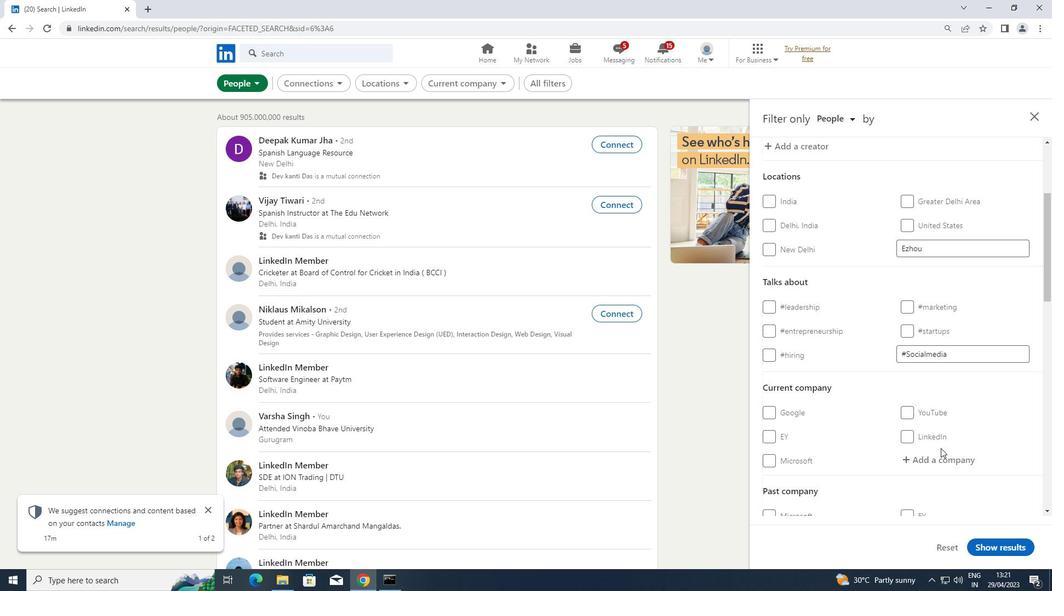 
Action: Mouse pressed left at (940, 456)
Screenshot: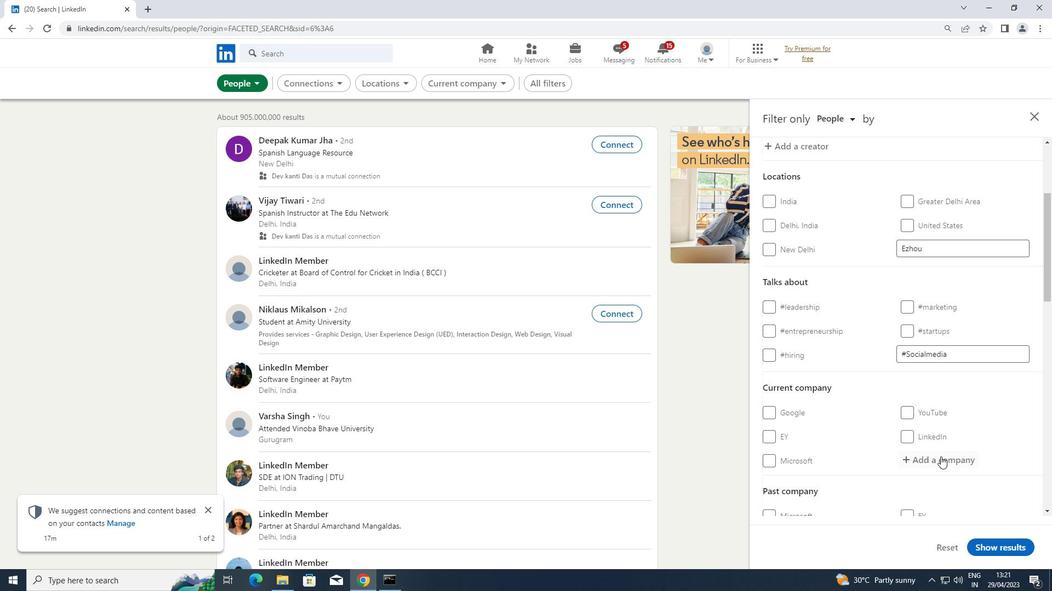 
Action: Key pressed <Key.shift>CLIMATE<Key.space><Key.shift>POLICY
Screenshot: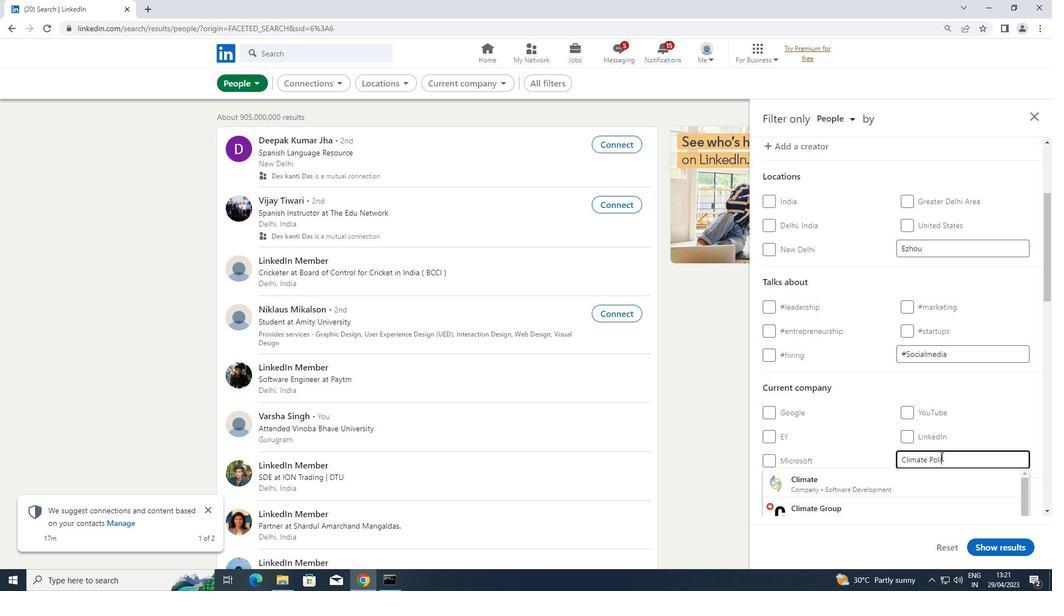 
Action: Mouse moved to (903, 482)
Screenshot: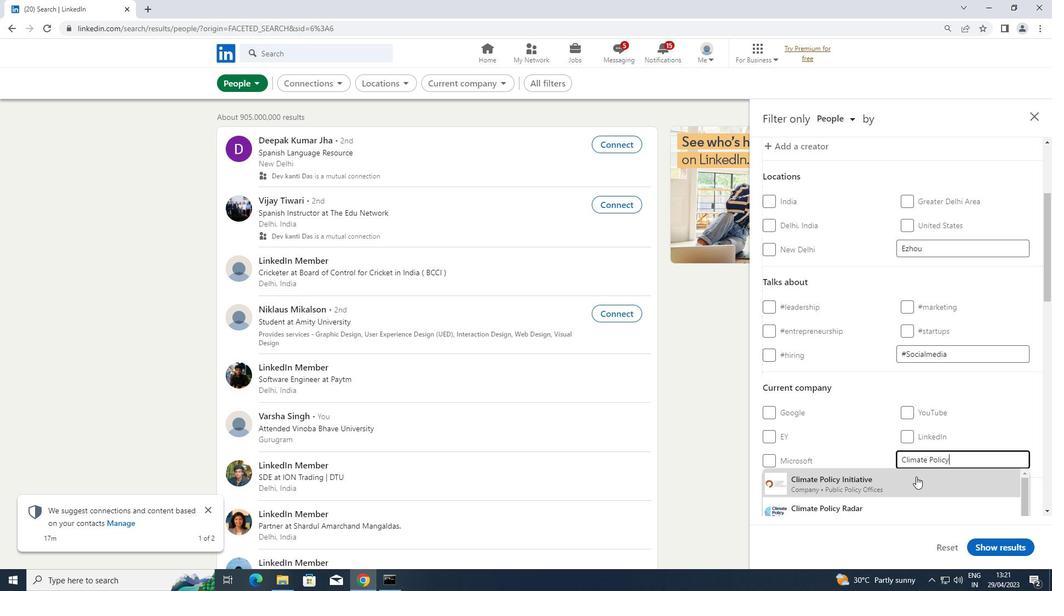 
Action: Mouse pressed left at (903, 482)
Screenshot: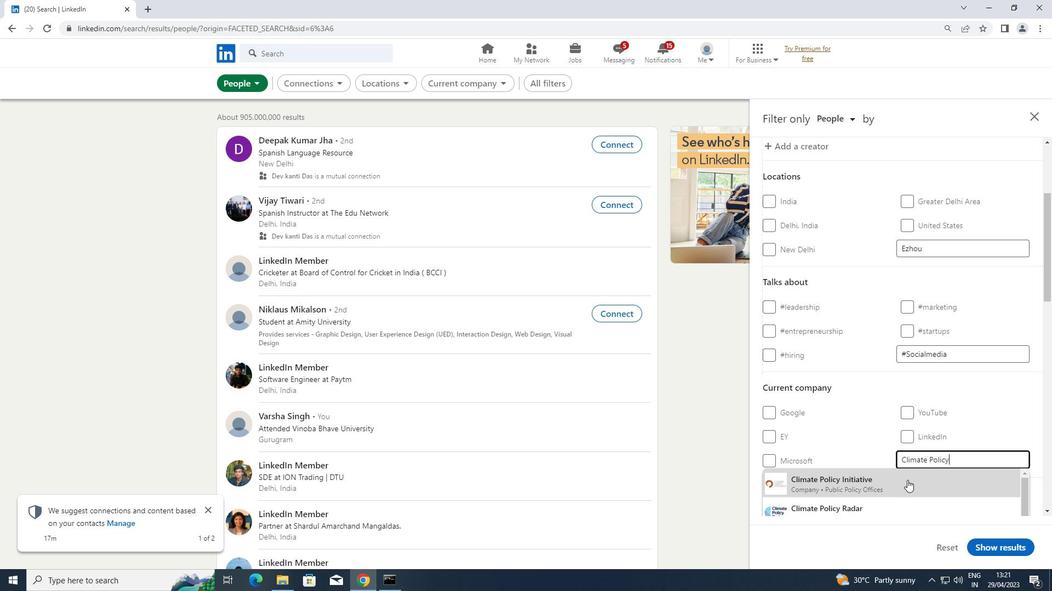 
Action: Mouse scrolled (903, 481) with delta (0, 0)
Screenshot: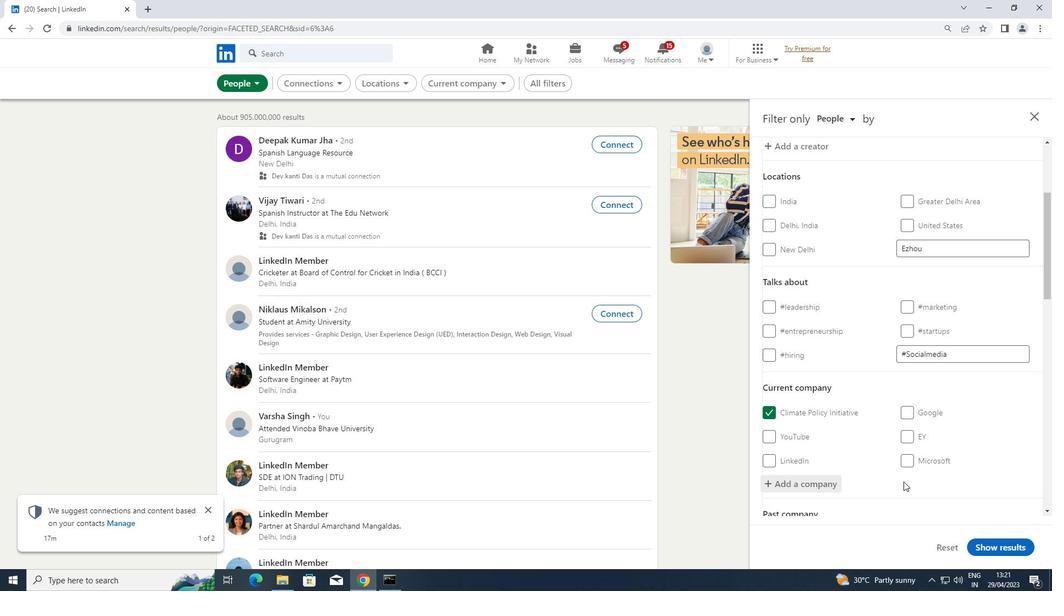 
Action: Mouse scrolled (903, 481) with delta (0, 0)
Screenshot: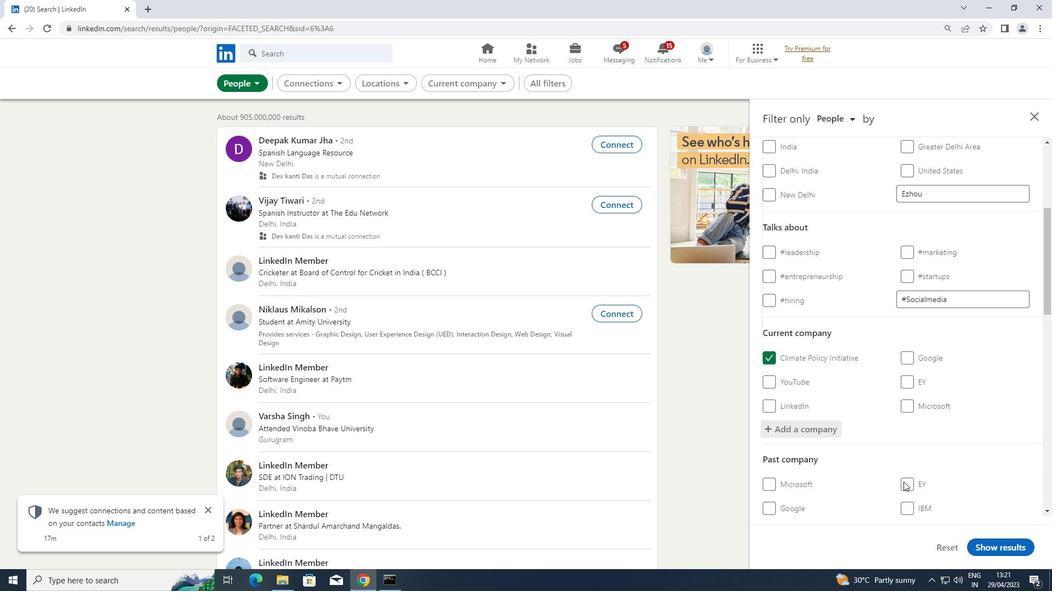 
Action: Mouse scrolled (903, 481) with delta (0, 0)
Screenshot: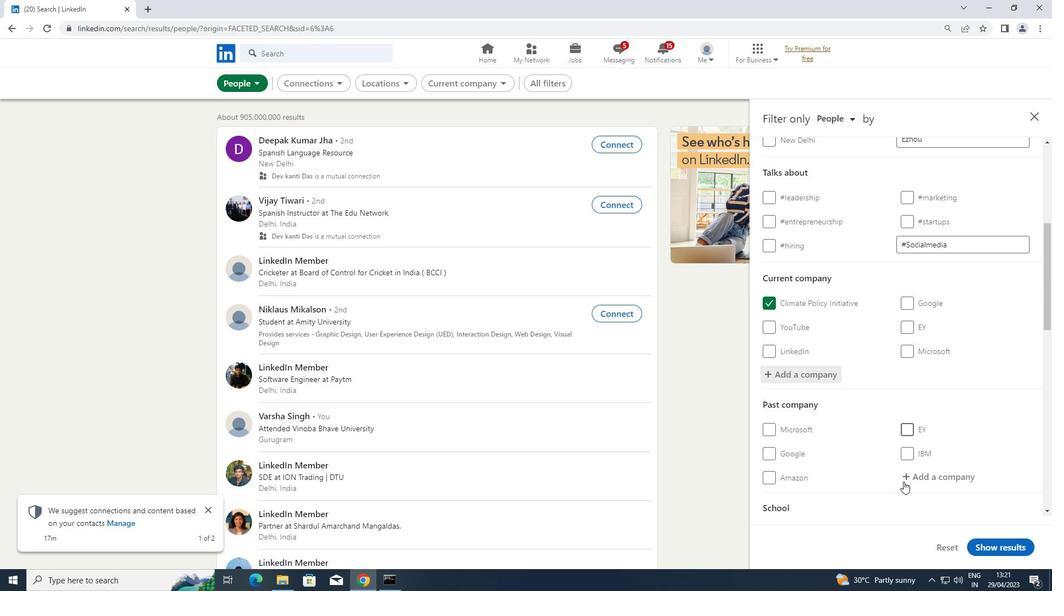 
Action: Mouse scrolled (903, 481) with delta (0, 0)
Screenshot: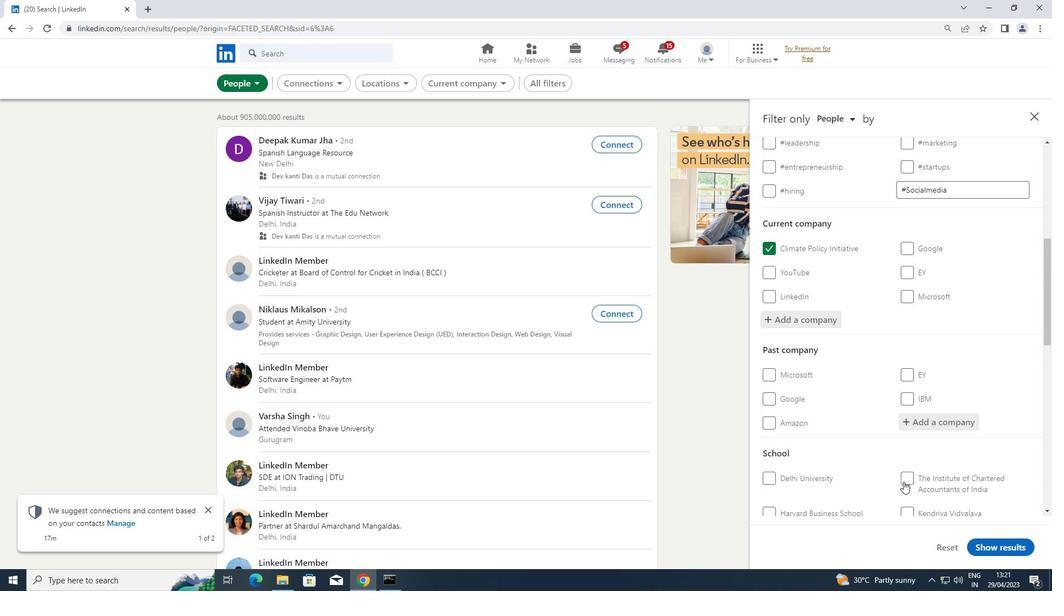 
Action: Mouse scrolled (903, 481) with delta (0, 0)
Screenshot: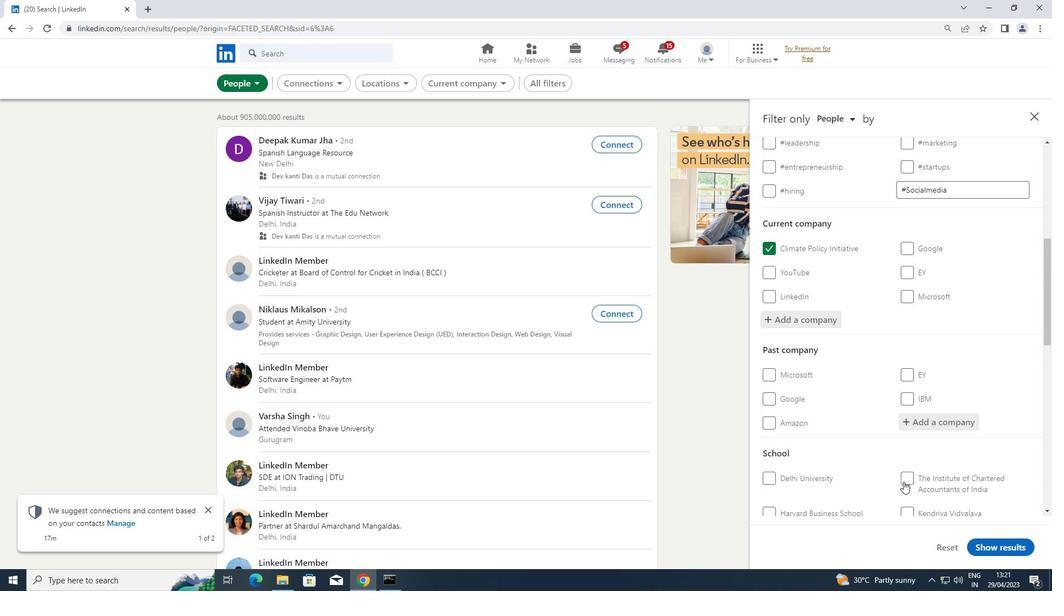 
Action: Mouse moved to (936, 424)
Screenshot: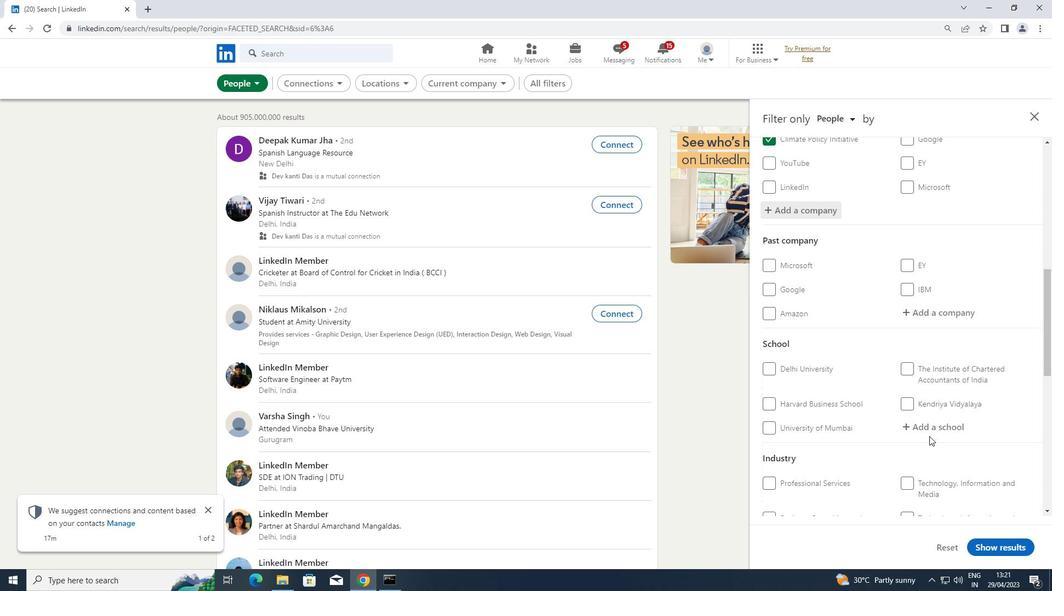 
Action: Mouse pressed left at (936, 424)
Screenshot: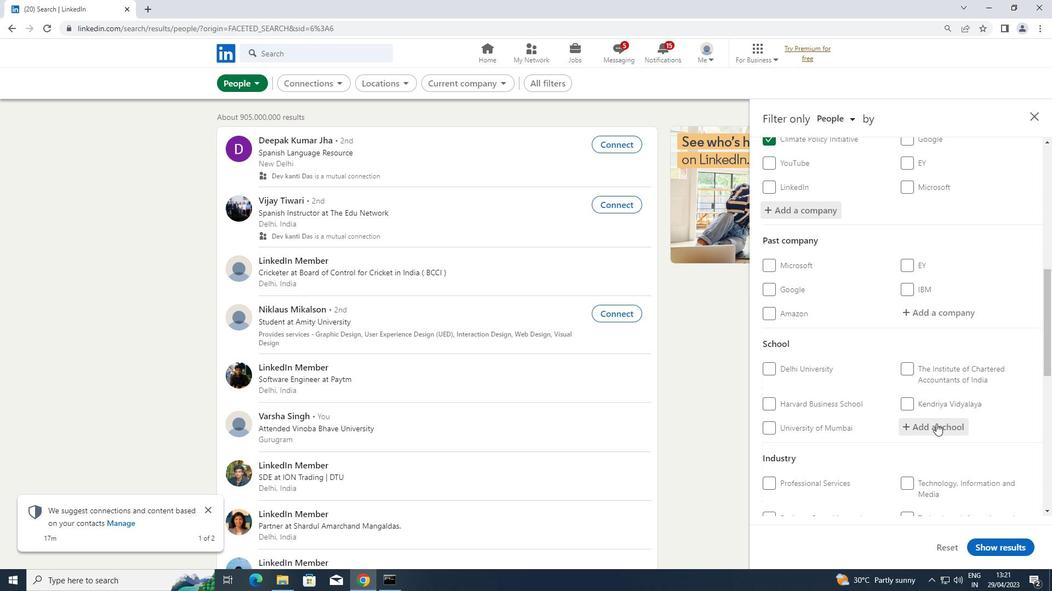 
Action: Key pressed <Key.shift>BV<Key.space><Key.shift>RAJU
Screenshot: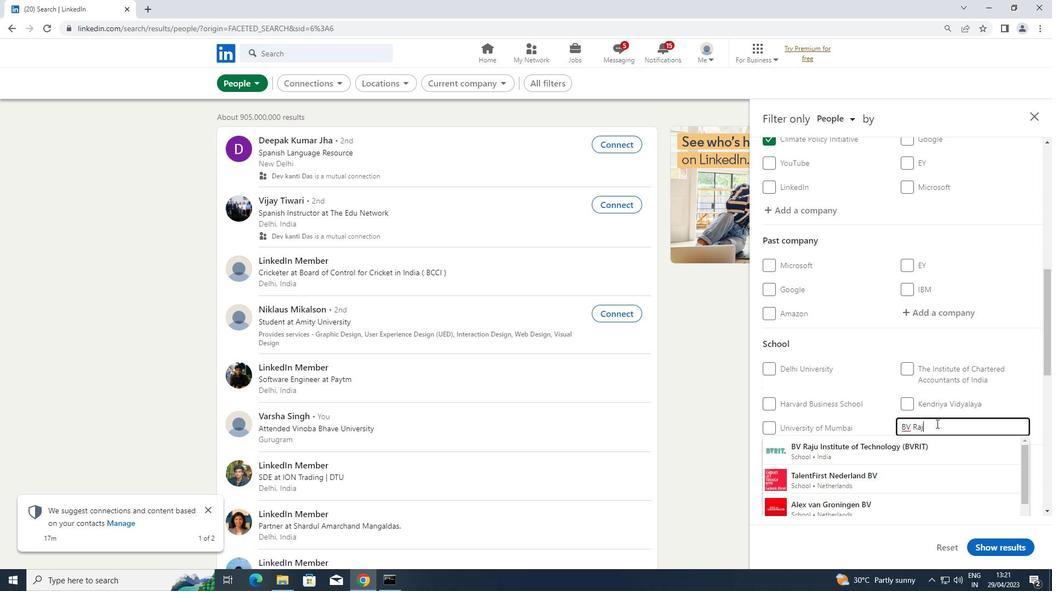 
Action: Mouse moved to (906, 448)
Screenshot: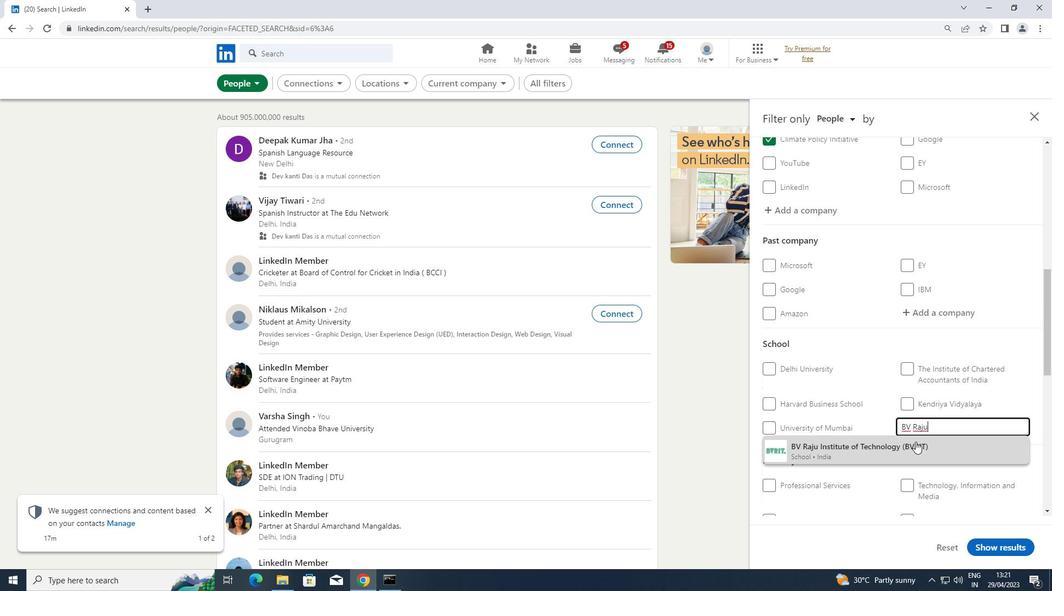 
Action: Mouse pressed left at (906, 448)
Screenshot: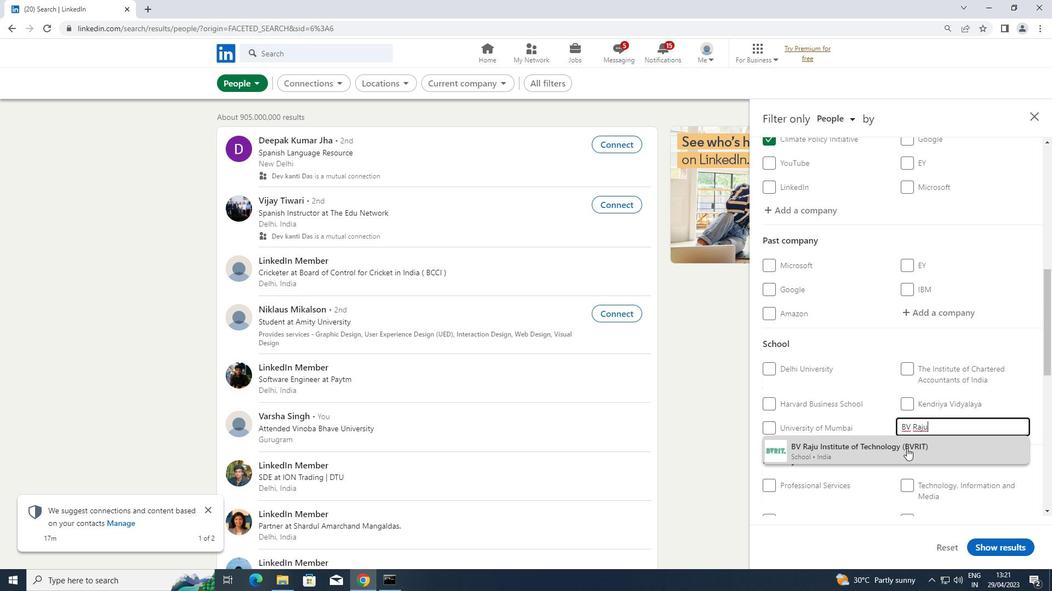 
Action: Mouse scrolled (906, 448) with delta (0, 0)
Screenshot: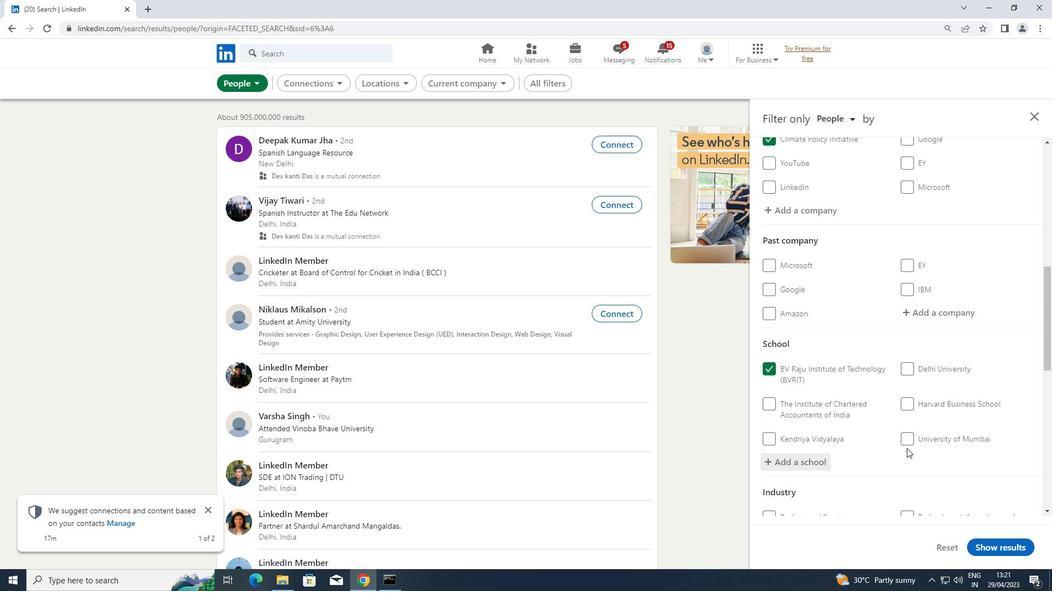 
Action: Mouse scrolled (906, 448) with delta (0, 0)
Screenshot: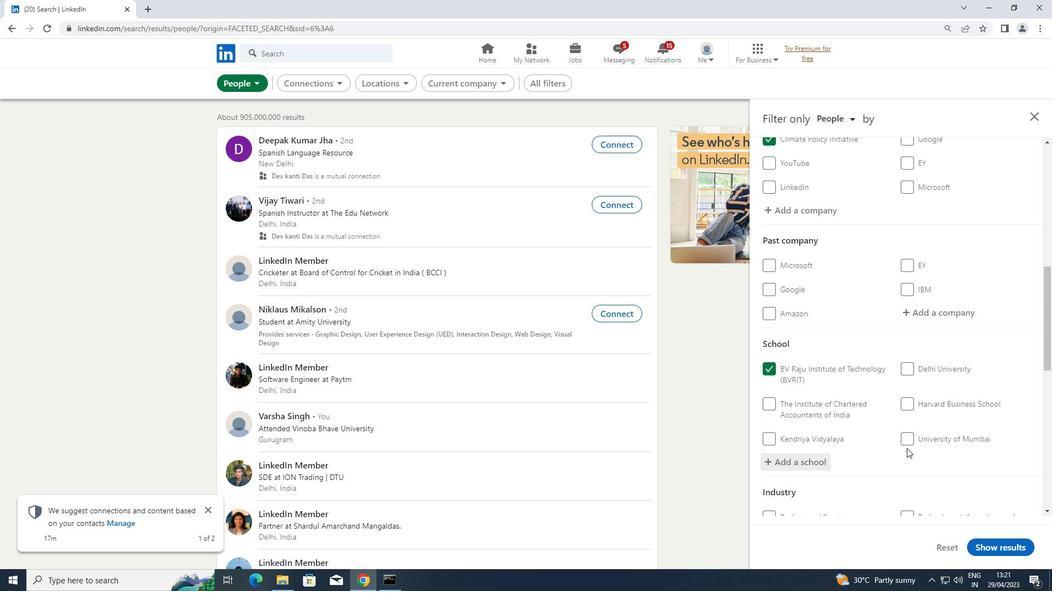 
Action: Mouse scrolled (906, 448) with delta (0, 0)
Screenshot: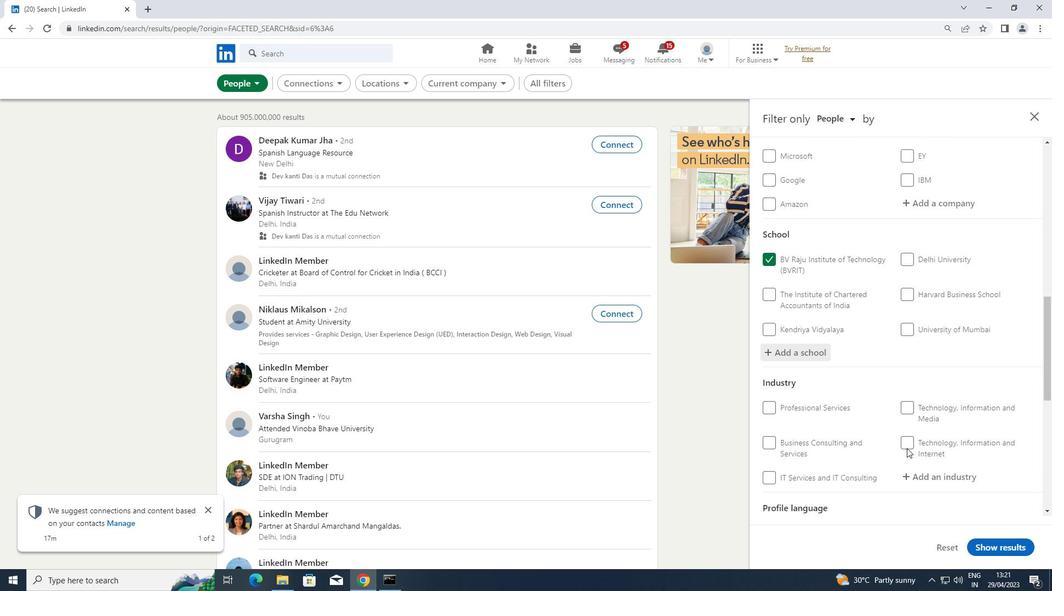 
Action: Mouse moved to (946, 424)
Screenshot: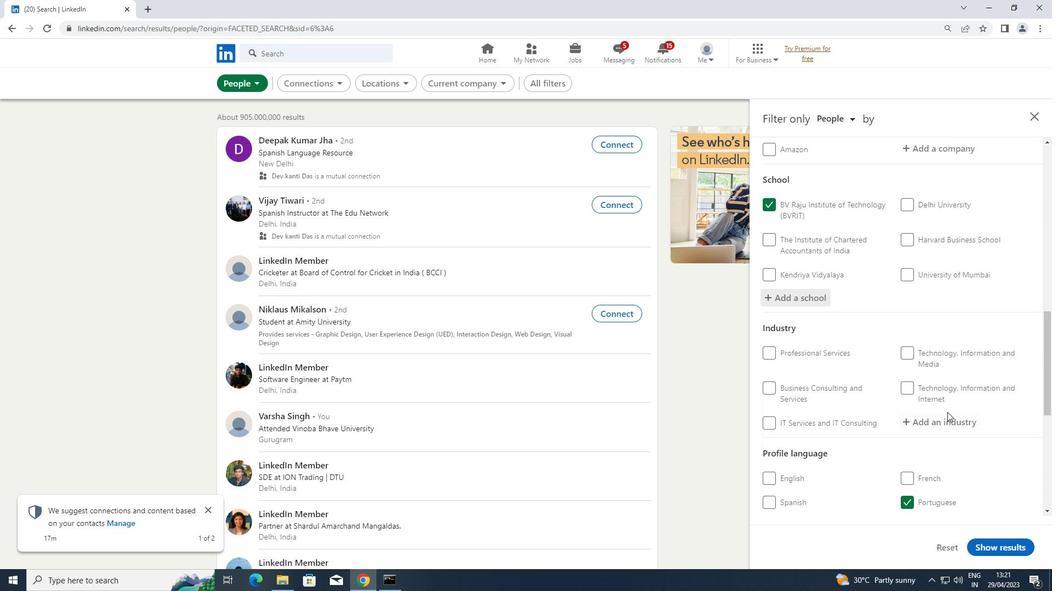 
Action: Mouse pressed left at (946, 424)
Screenshot: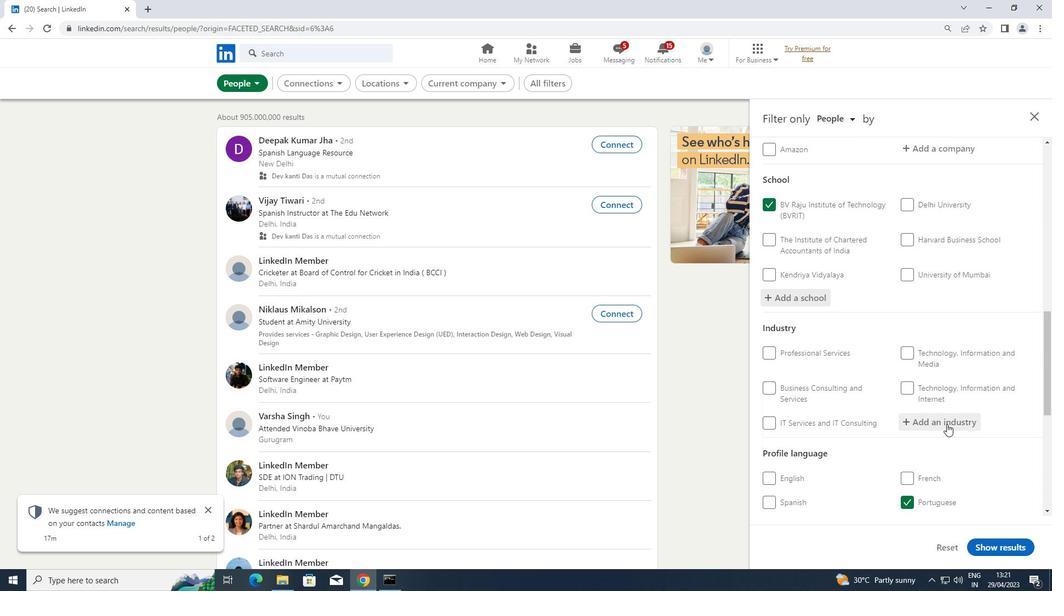 
Action: Mouse moved to (945, 424)
Screenshot: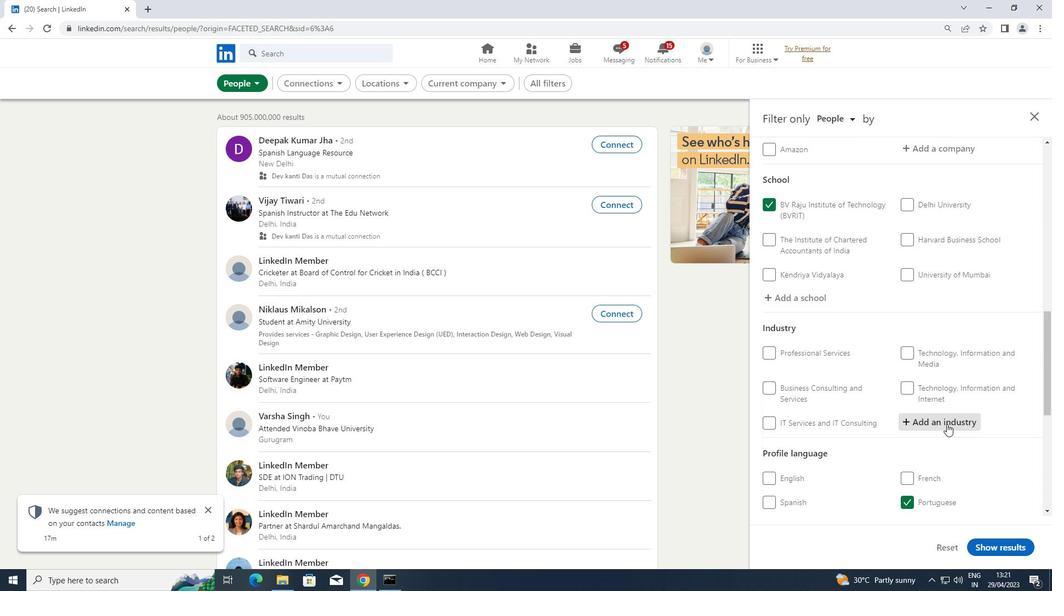 
Action: Key pressed <Key.shift>TECHNICA
Screenshot: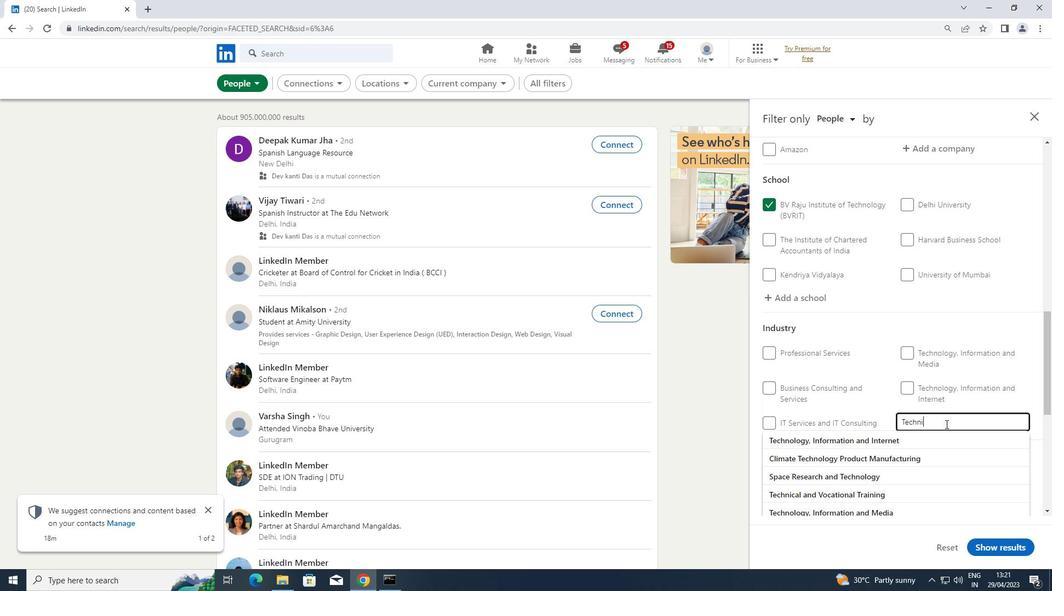 
Action: Mouse moved to (847, 434)
Screenshot: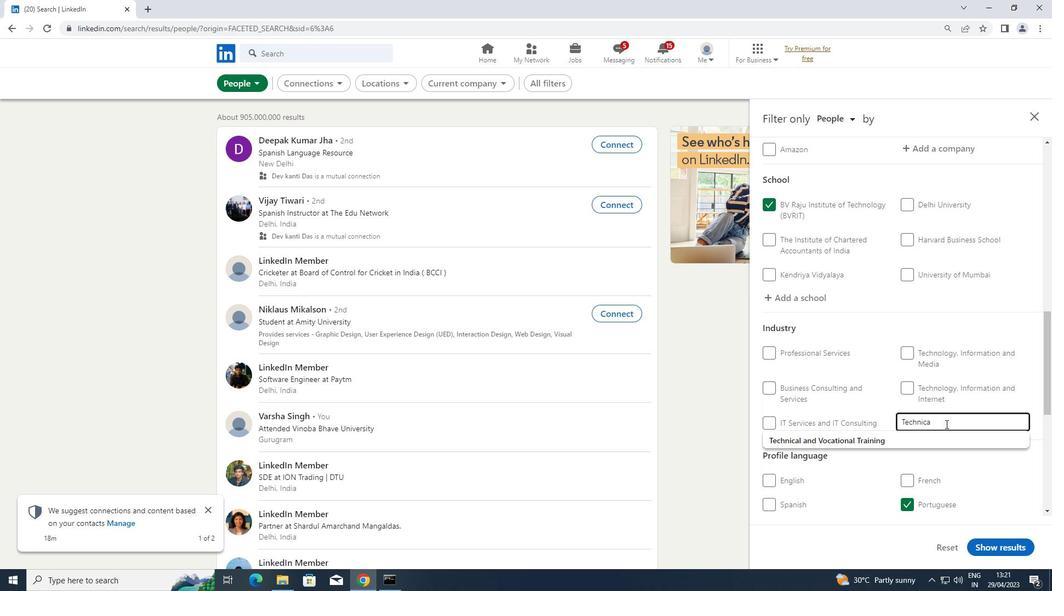 
Action: Mouse pressed left at (847, 434)
Screenshot: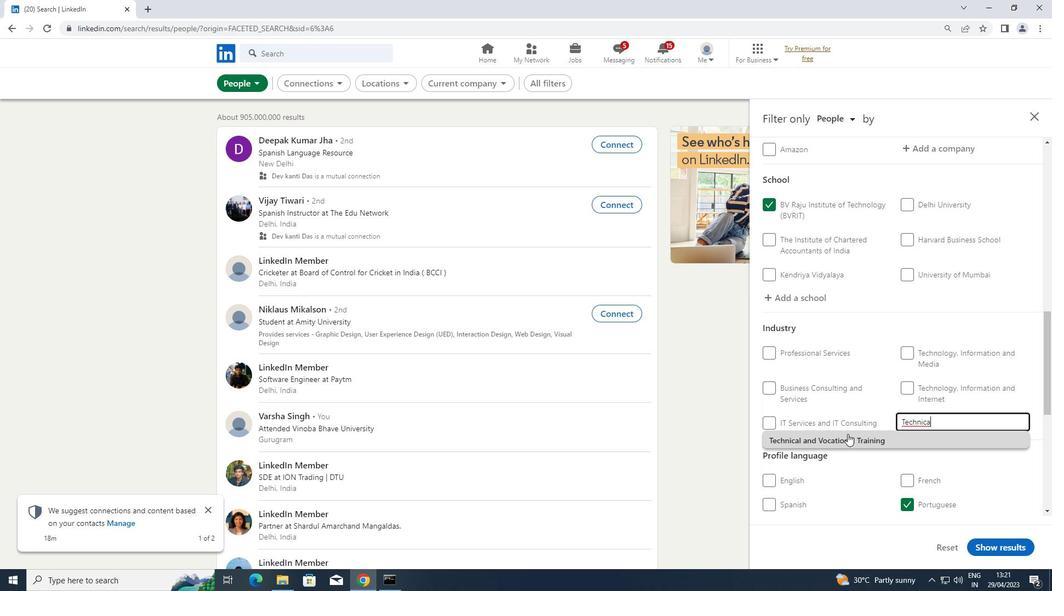 
Action: Mouse scrolled (847, 433) with delta (0, 0)
Screenshot: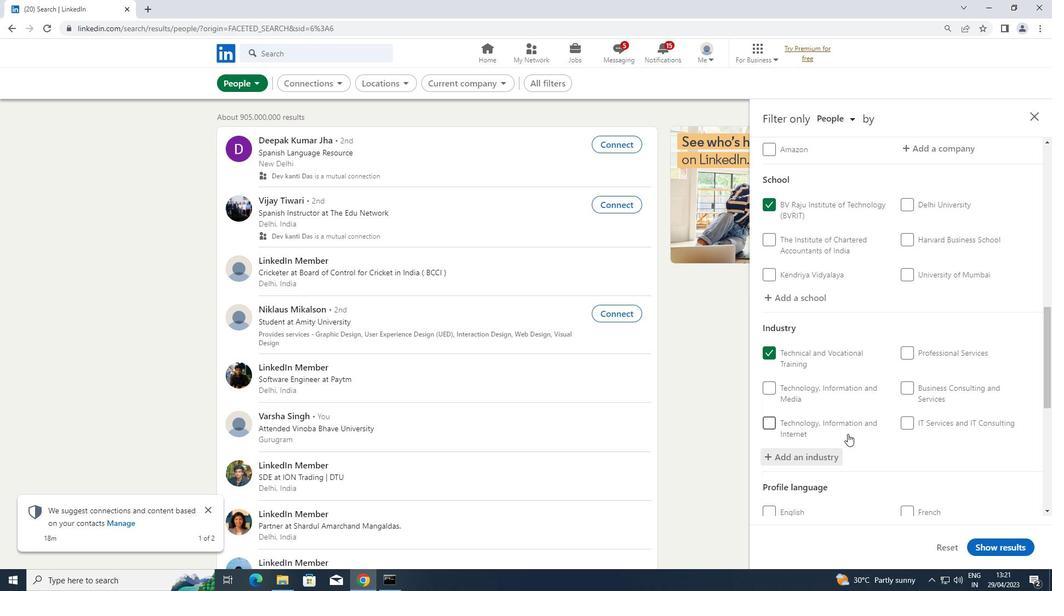 
Action: Mouse scrolled (847, 433) with delta (0, 0)
Screenshot: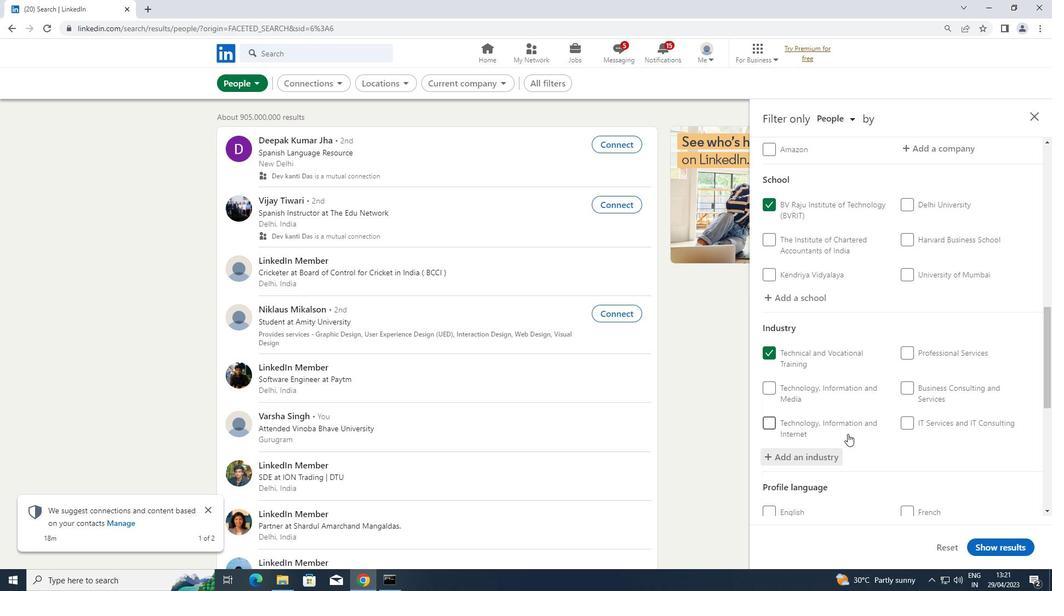 
Action: Mouse scrolled (847, 433) with delta (0, 0)
Screenshot: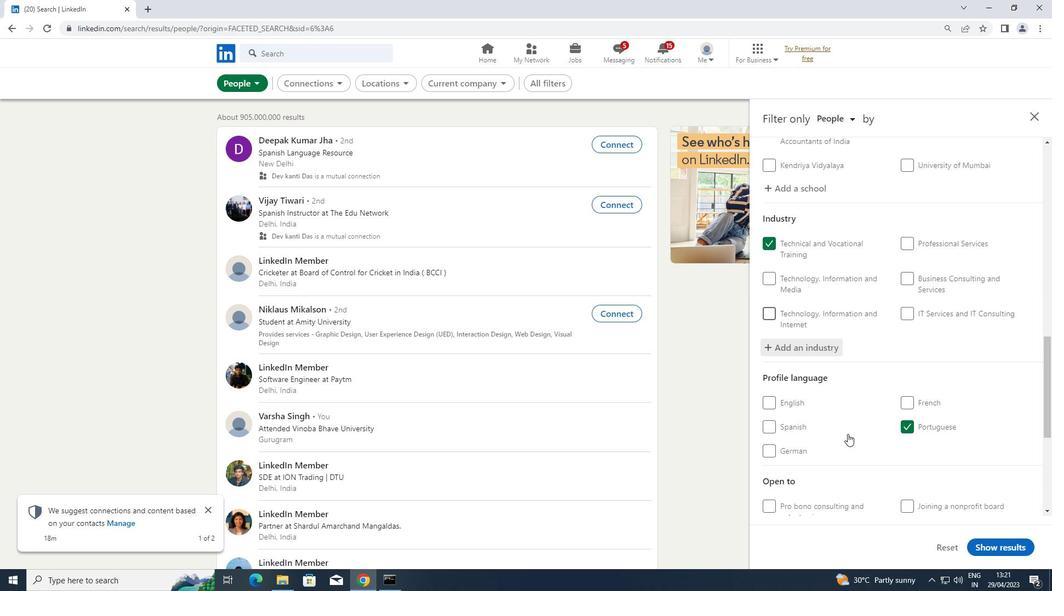 
Action: Mouse scrolled (847, 433) with delta (0, 0)
Screenshot: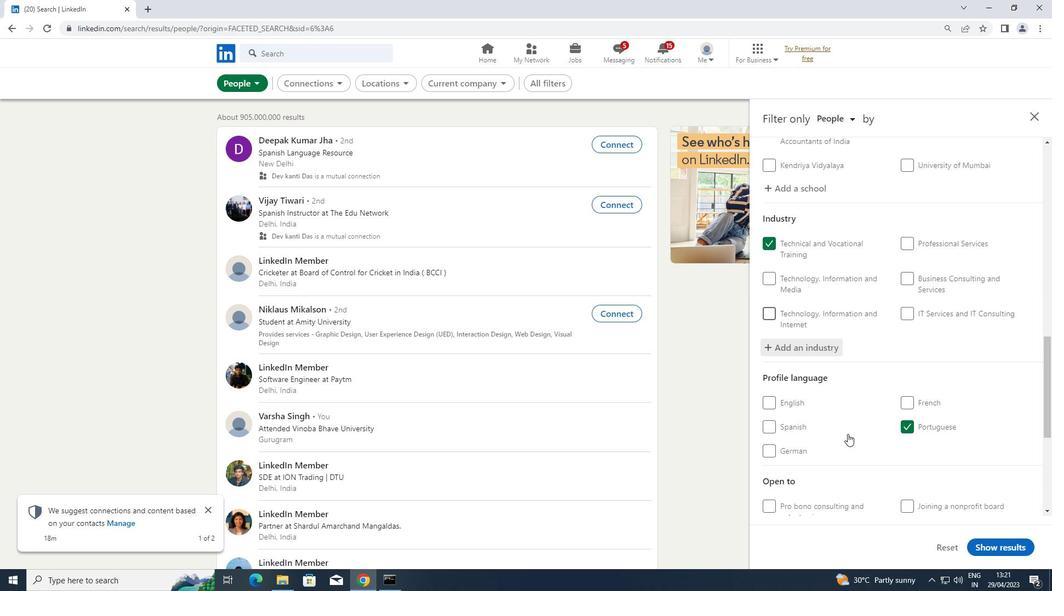 
Action: Mouse scrolled (847, 433) with delta (0, 0)
Screenshot: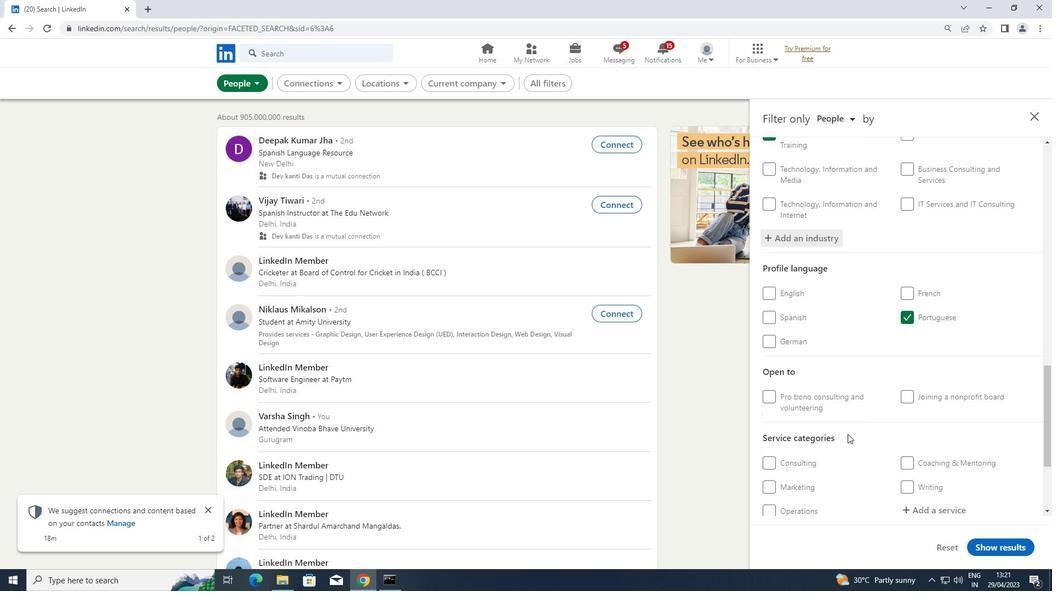 
Action: Mouse moved to (921, 451)
Screenshot: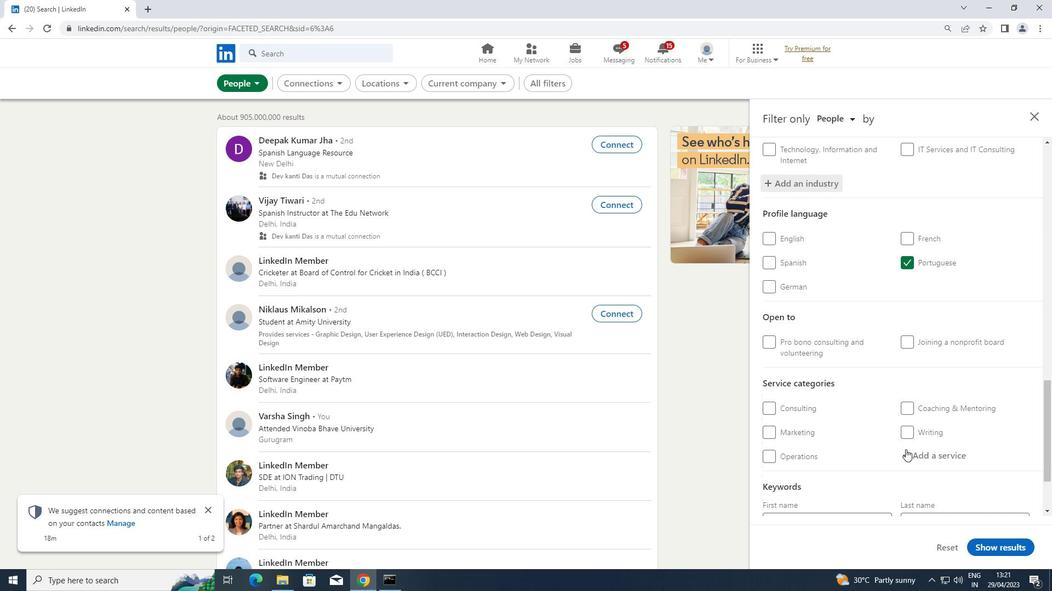 
Action: Mouse pressed left at (921, 451)
Screenshot: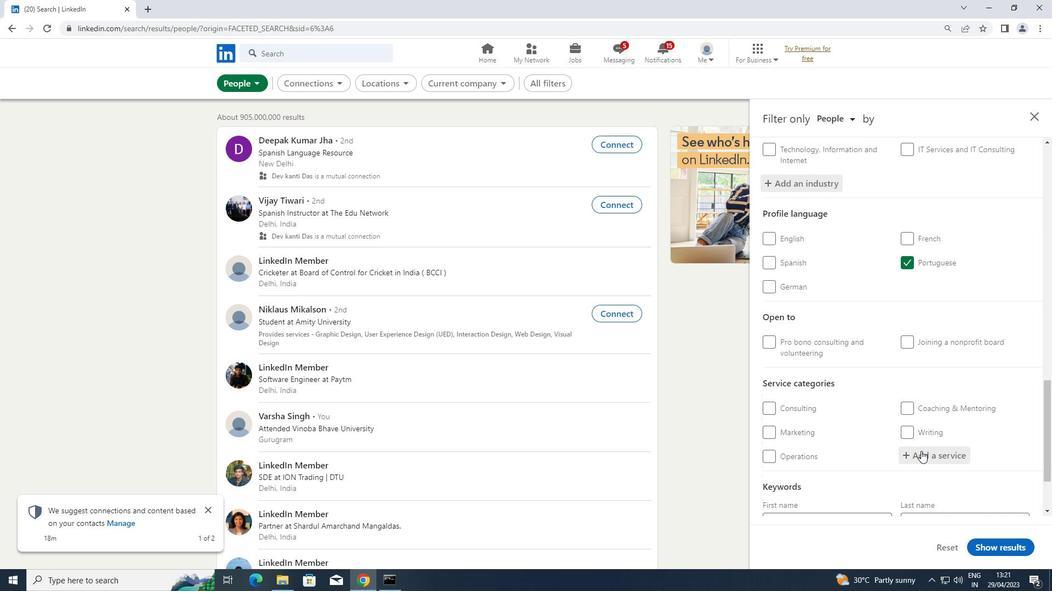 
Action: Key pressed <Key.shift>FINANCIAL
Screenshot: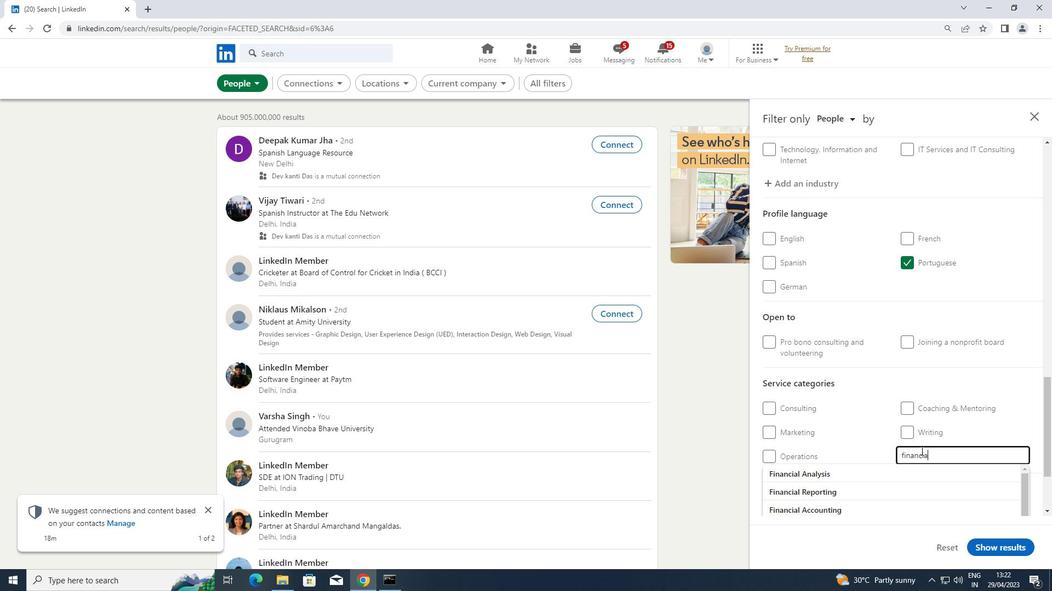 
Action: Mouse moved to (870, 484)
Screenshot: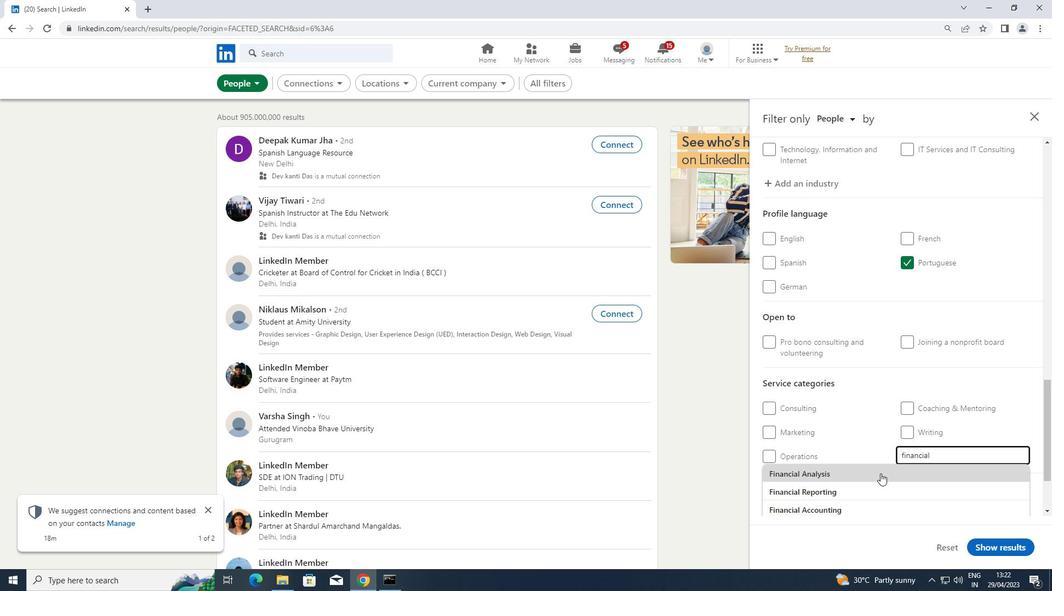 
Action: Mouse scrolled (870, 483) with delta (0, 0)
Screenshot: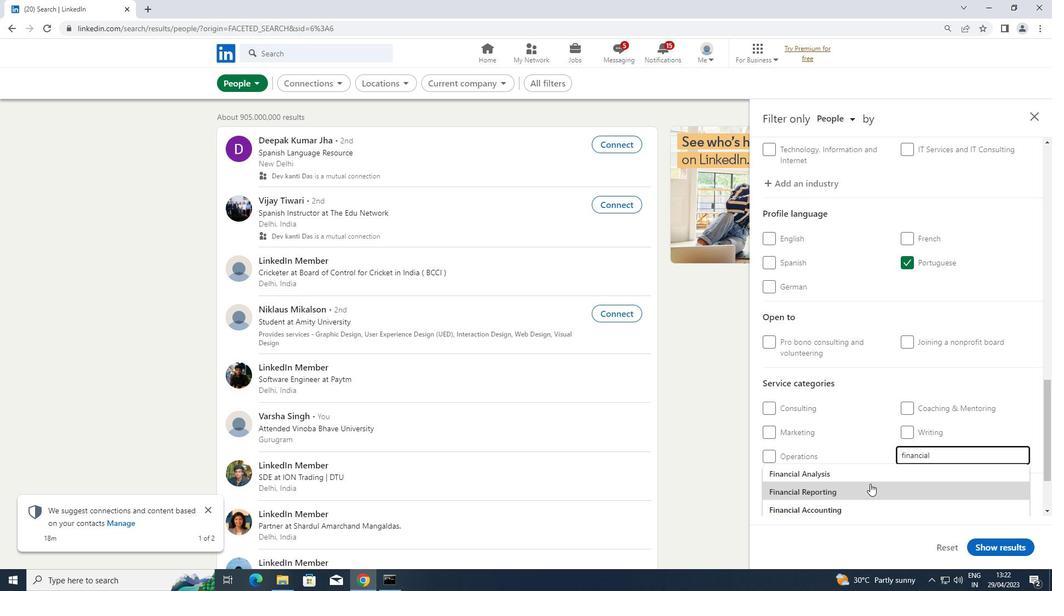 
Action: Mouse moved to (852, 476)
Screenshot: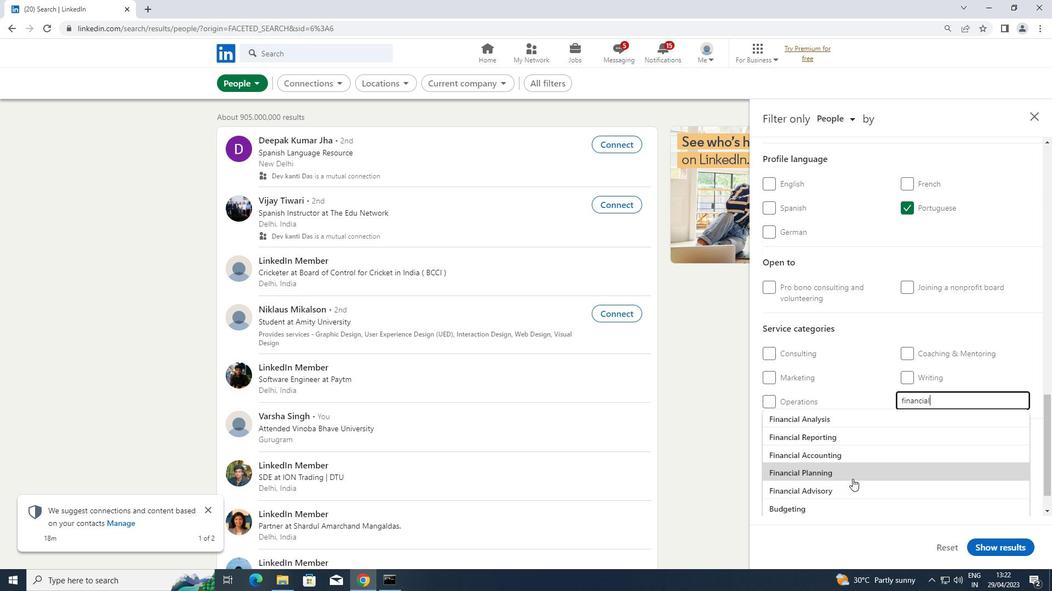 
Action: Mouse pressed left at (852, 476)
Screenshot: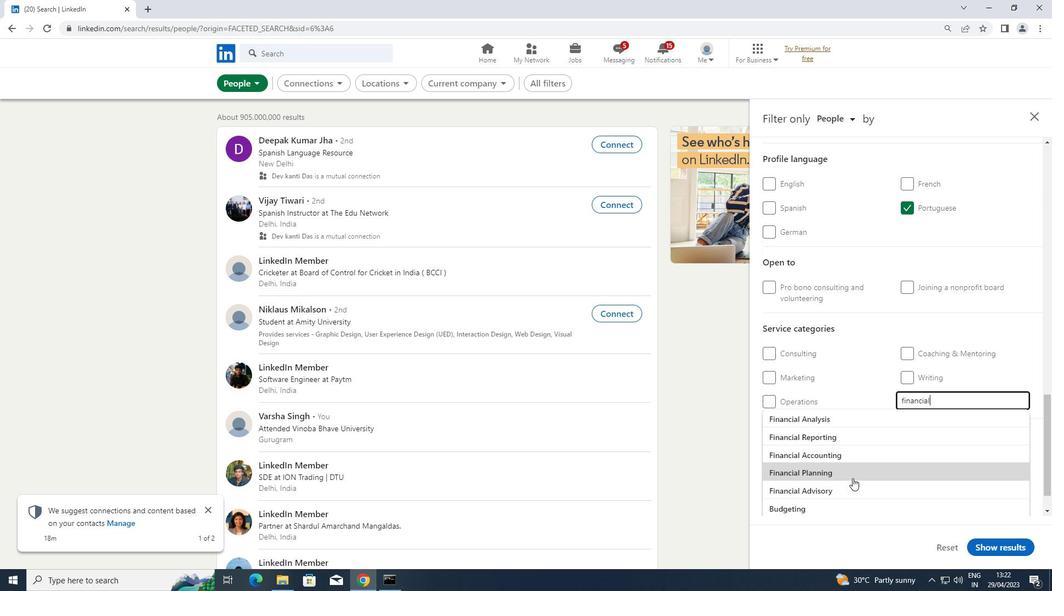 
Action: Mouse scrolled (852, 475) with delta (0, 0)
Screenshot: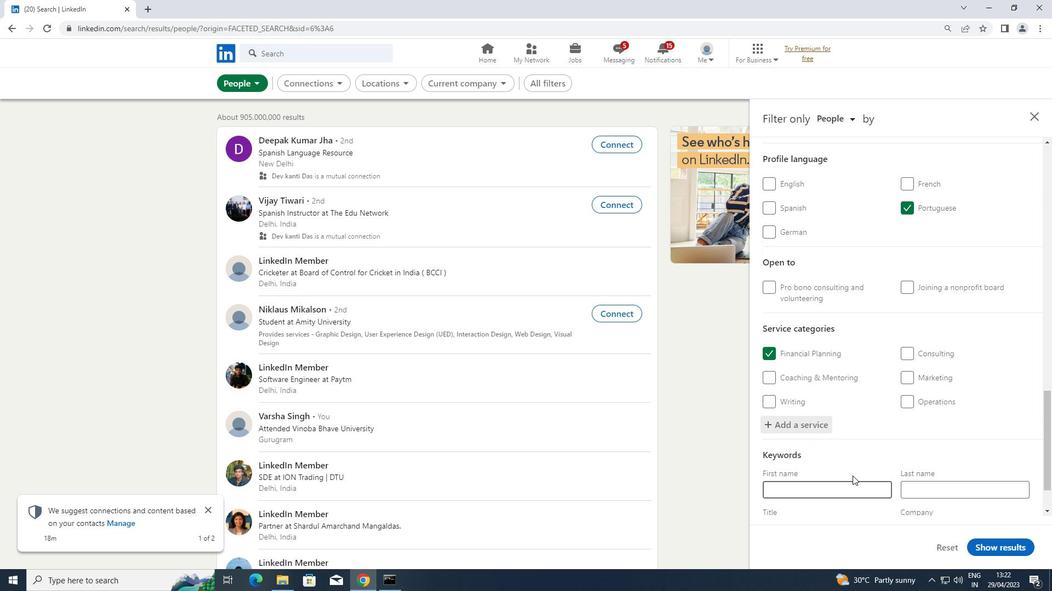 
Action: Mouse scrolled (852, 475) with delta (0, 0)
Screenshot: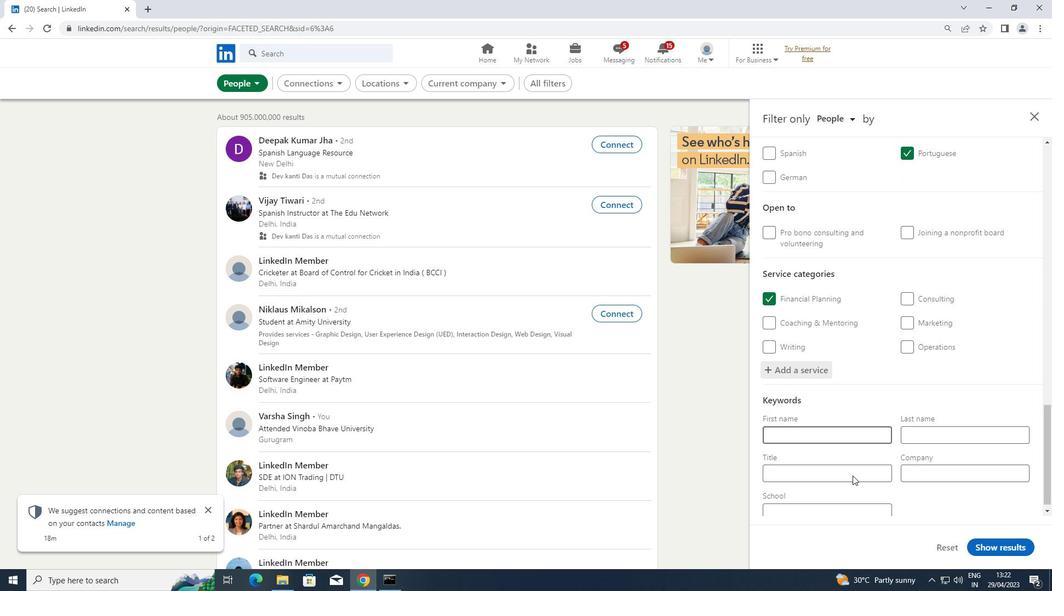
Action: Mouse moved to (840, 474)
Screenshot: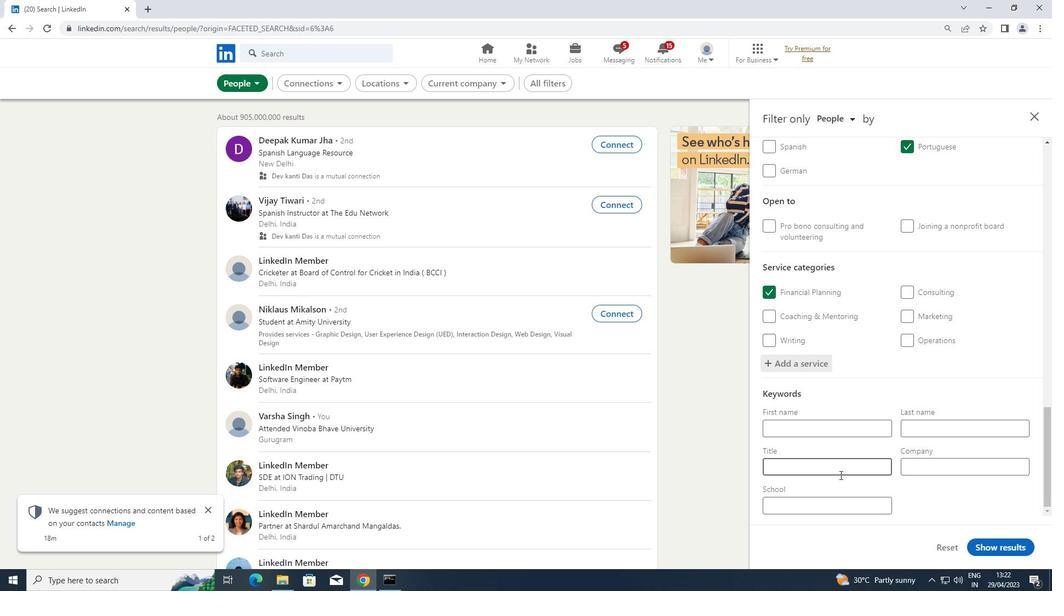 
Action: Mouse pressed left at (840, 474)
Screenshot: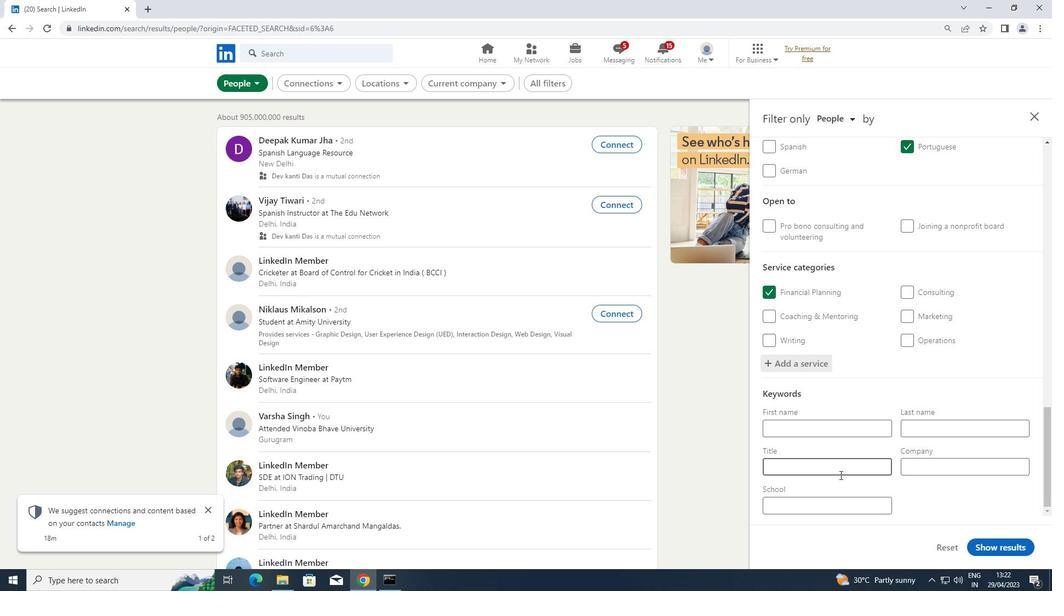 
Action: Key pressed <Key.shift>HAIR<Key.space><Key.shift>STYLIST
Screenshot: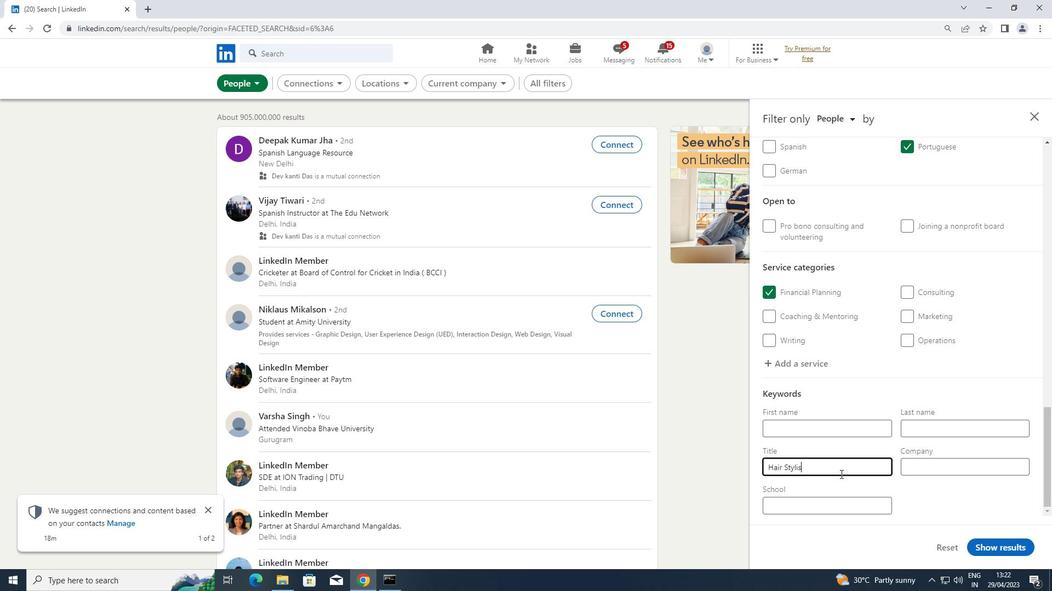 
Action: Mouse moved to (987, 549)
Screenshot: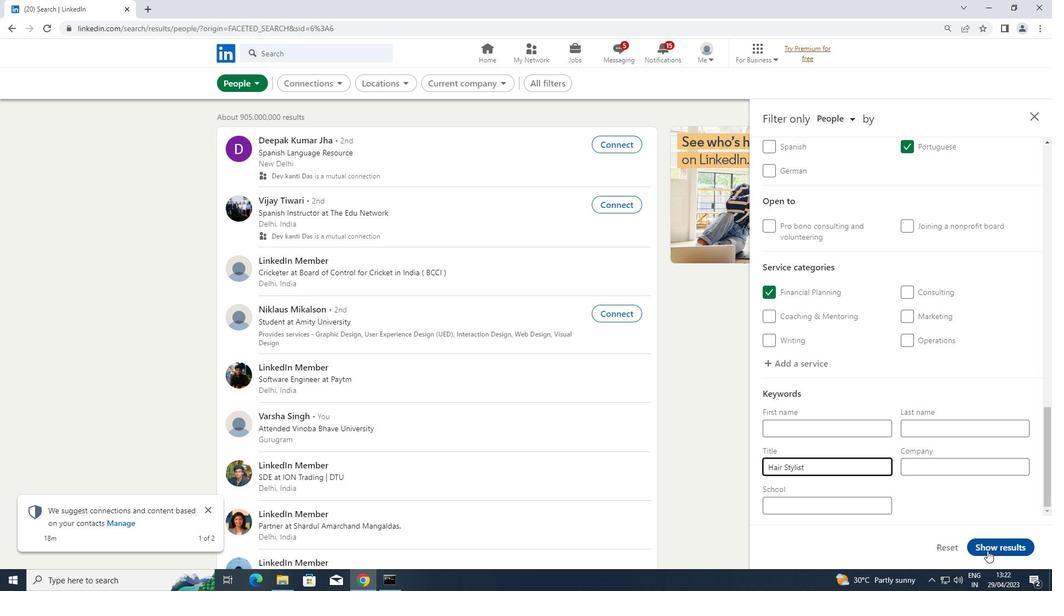
Action: Mouse pressed left at (987, 549)
Screenshot: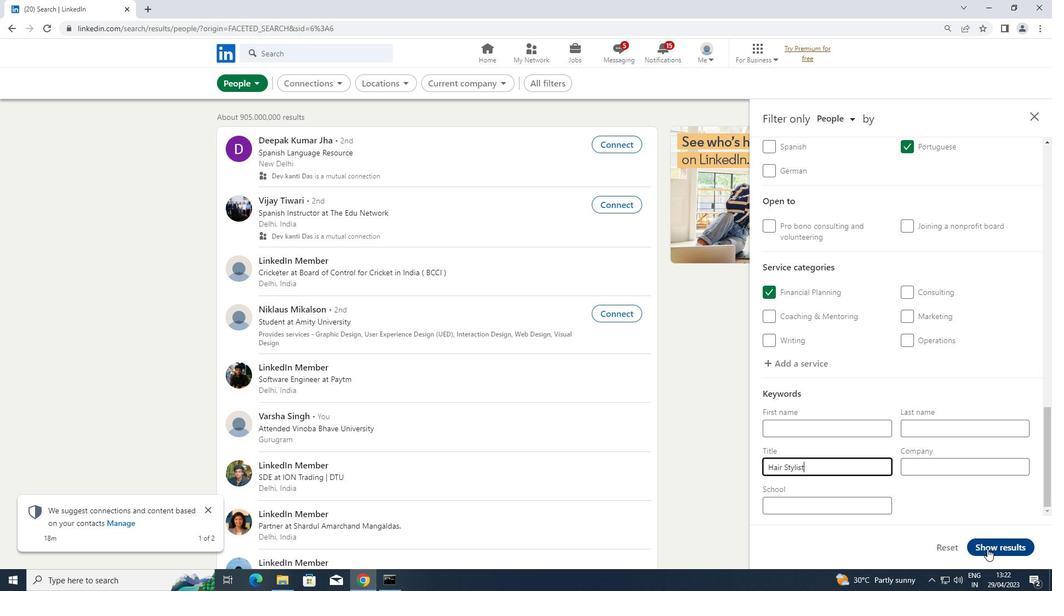 
